 Task: Search one way flight ticket for 1 adult, 6 children, 1 infant in seat and 1 infant on lap in business from Mesa: Phoenix-mesa Gateway Airport (formerly Williams Afb) to Sheridan: Sheridan County Airport on 8-6-2023. Choice of flights is United. Number of bags: 2 checked bags. Price is upto 75000. Outbound departure time preference is 11:45.
Action: Mouse moved to (349, 144)
Screenshot: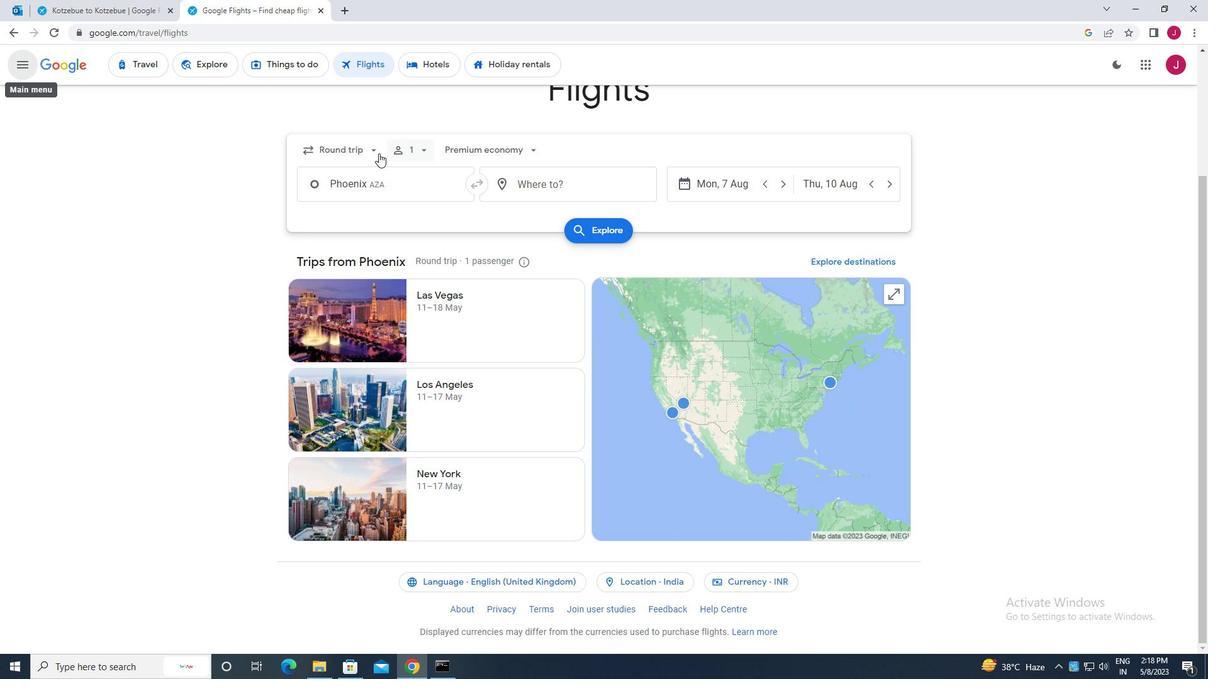 
Action: Mouse pressed left at (349, 144)
Screenshot: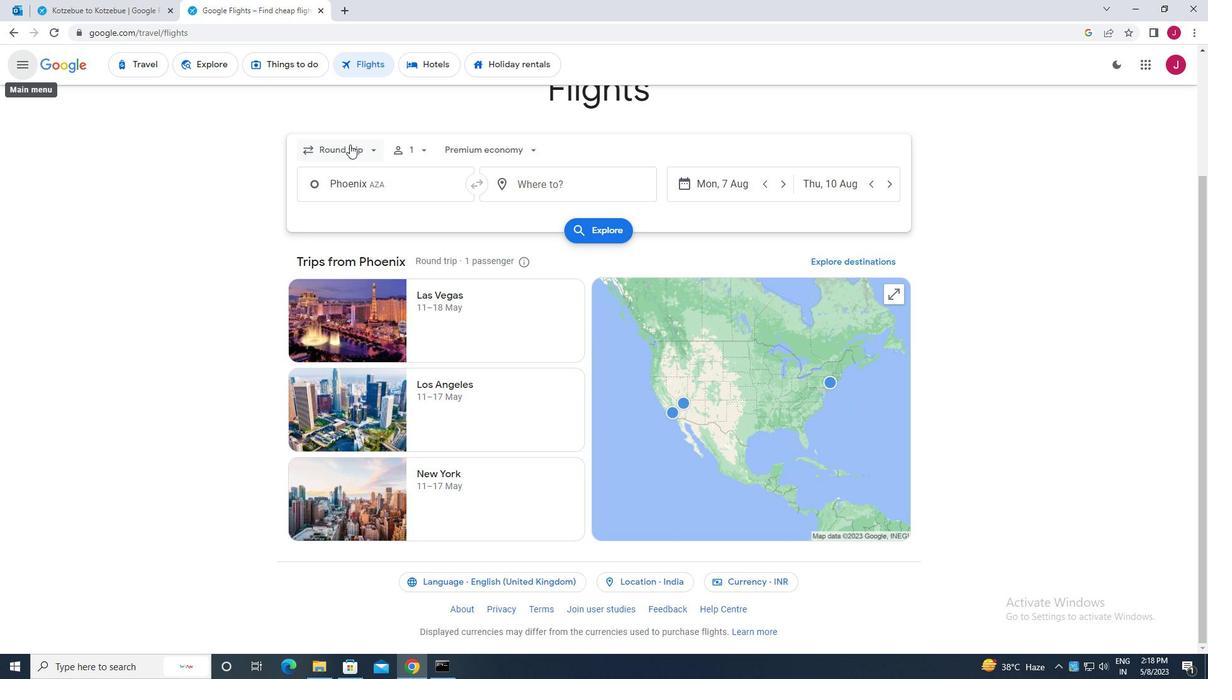 
Action: Mouse moved to (346, 206)
Screenshot: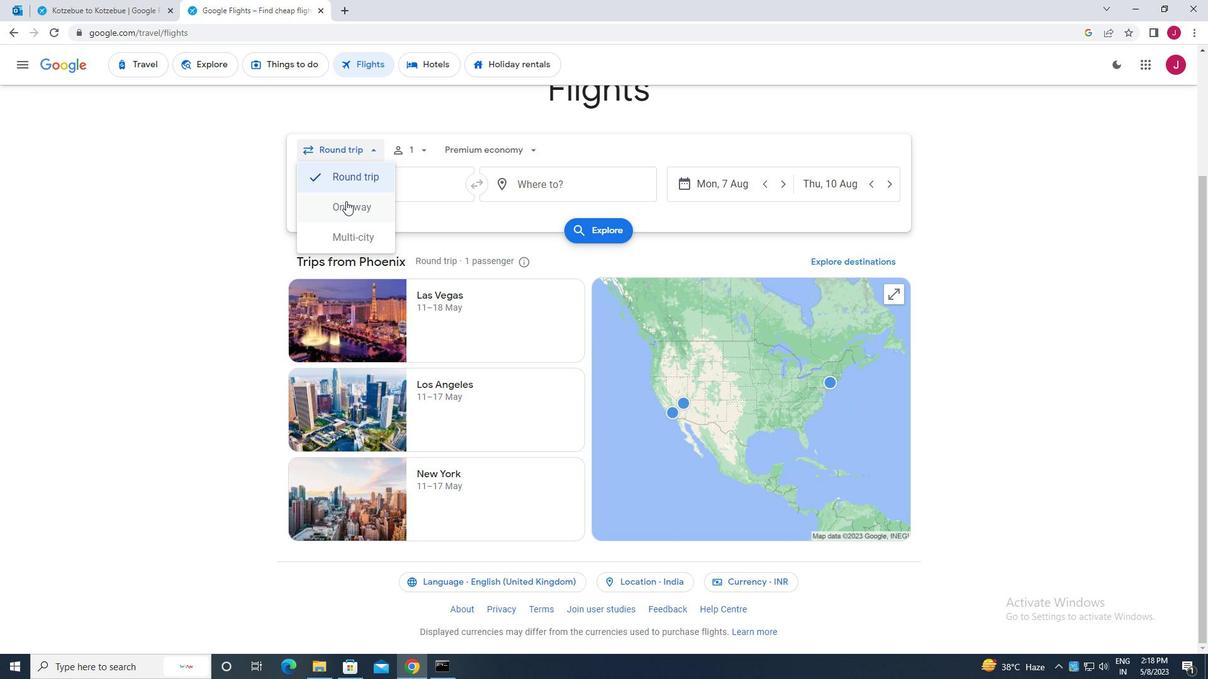 
Action: Mouse pressed left at (346, 206)
Screenshot: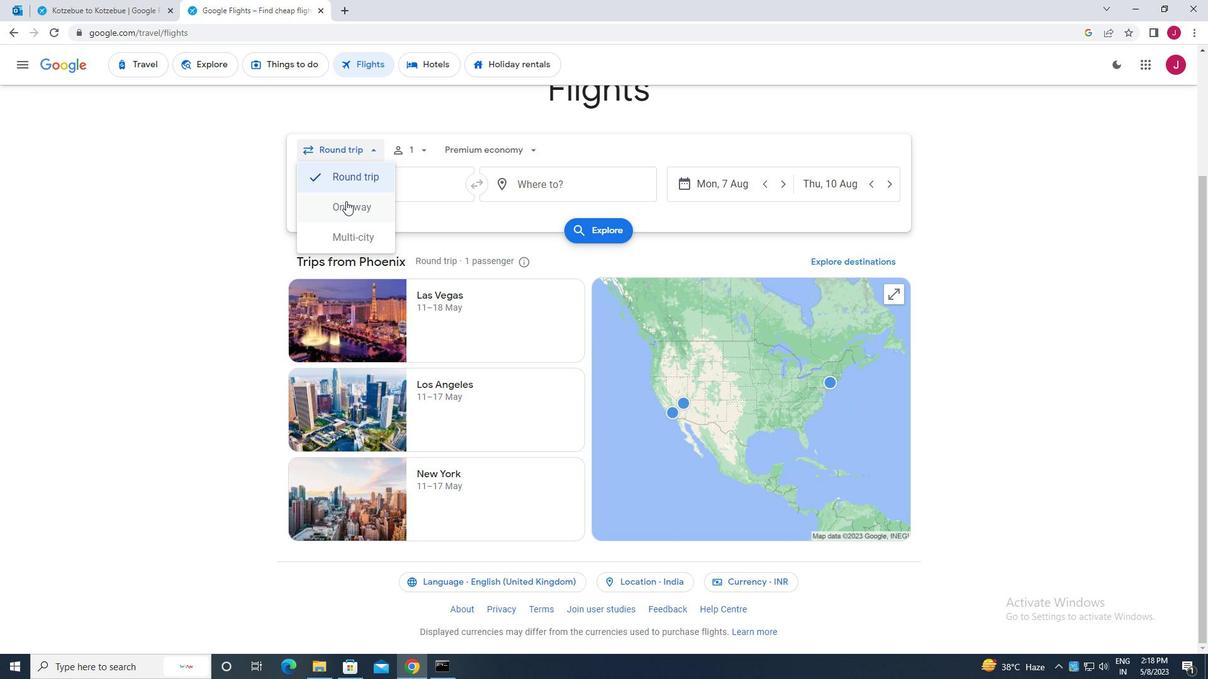 
Action: Mouse moved to (419, 151)
Screenshot: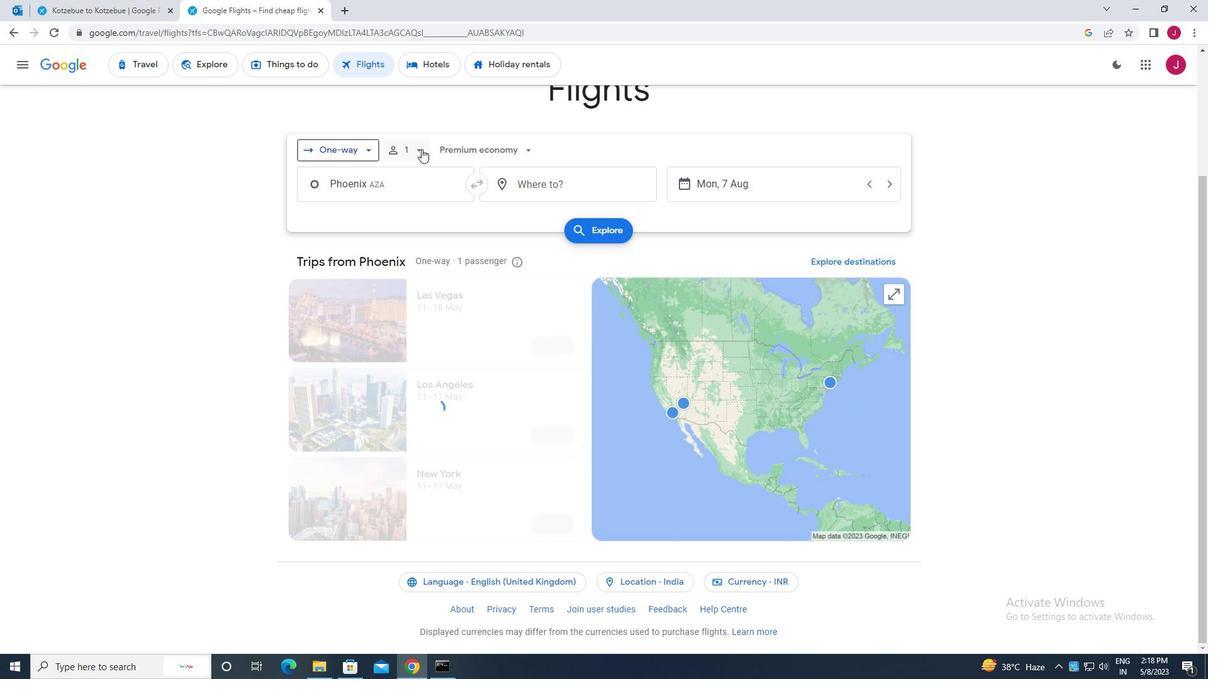 
Action: Mouse pressed left at (419, 151)
Screenshot: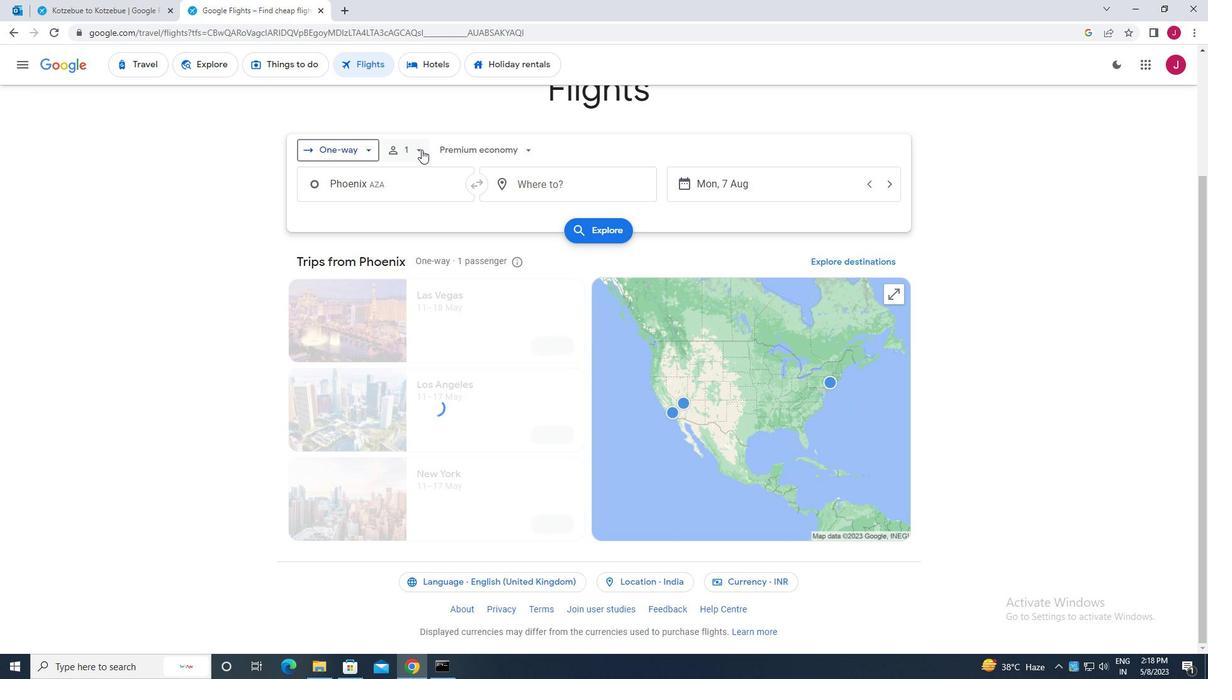 
Action: Mouse moved to (521, 211)
Screenshot: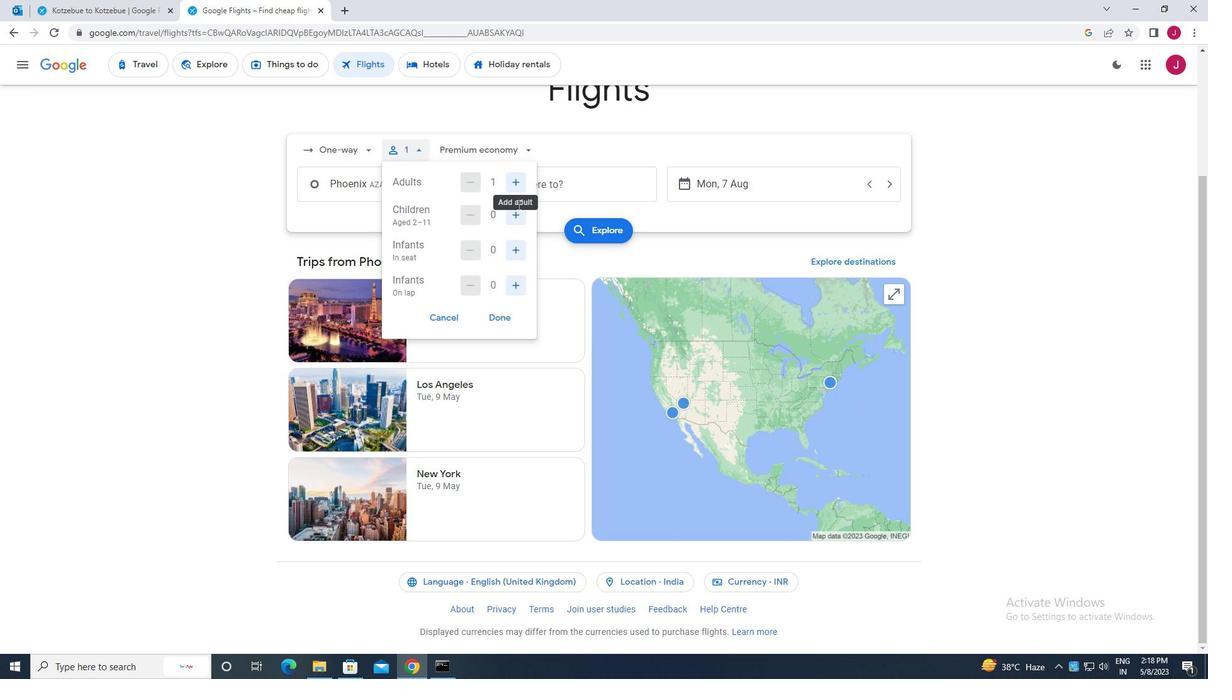 
Action: Mouse pressed left at (521, 211)
Screenshot: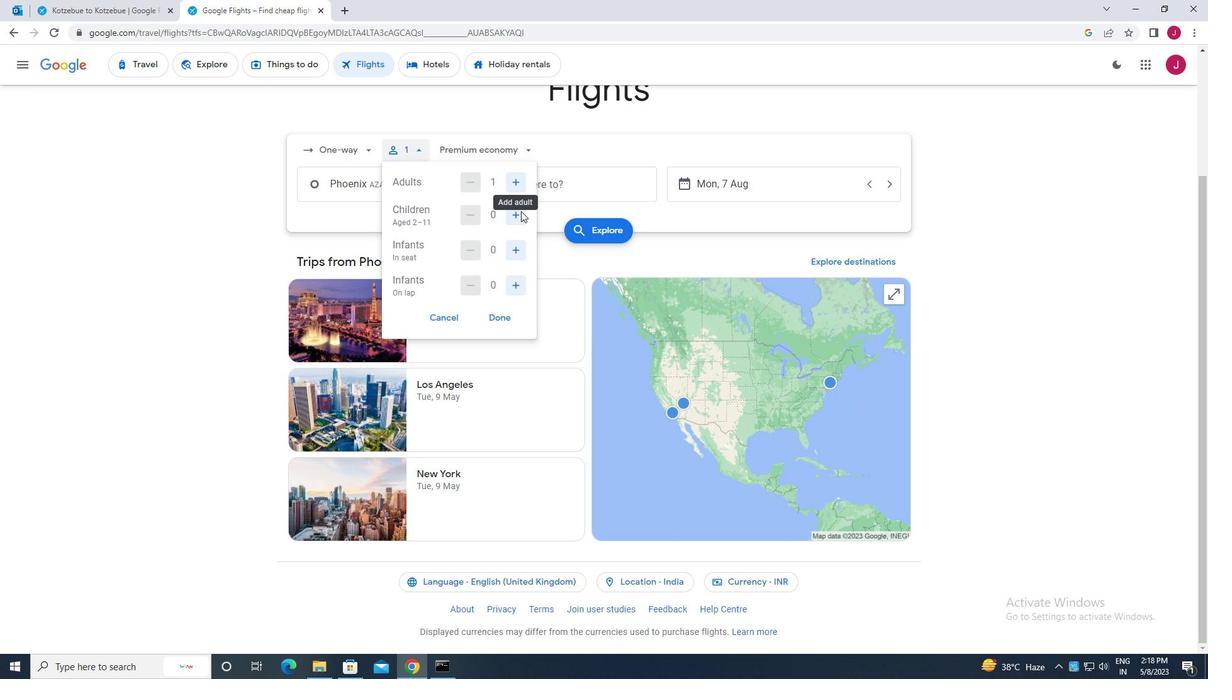 
Action: Mouse pressed left at (521, 211)
Screenshot: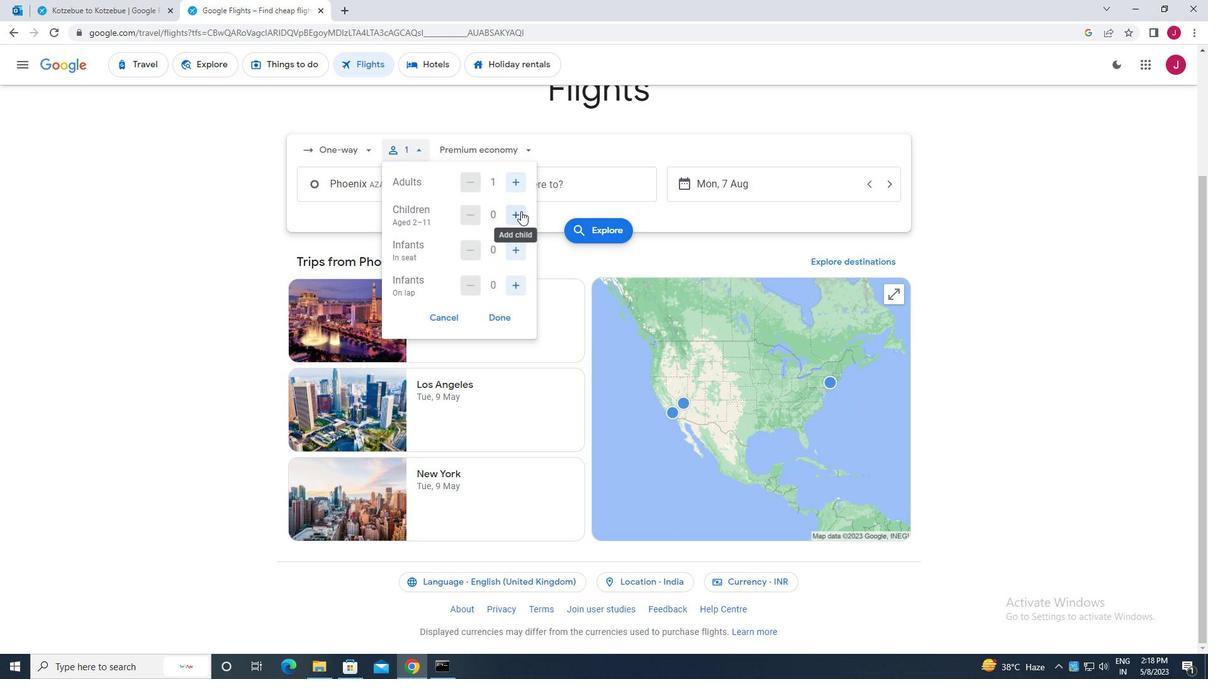 
Action: Mouse pressed left at (521, 211)
Screenshot: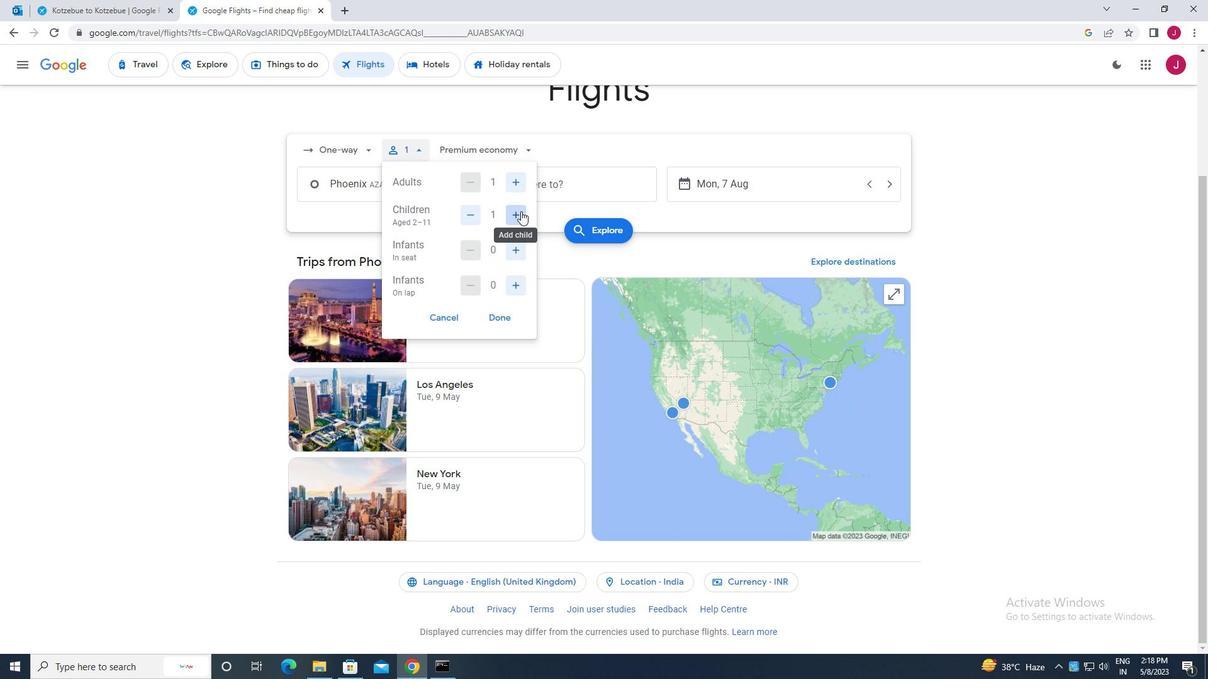 
Action: Mouse pressed left at (521, 211)
Screenshot: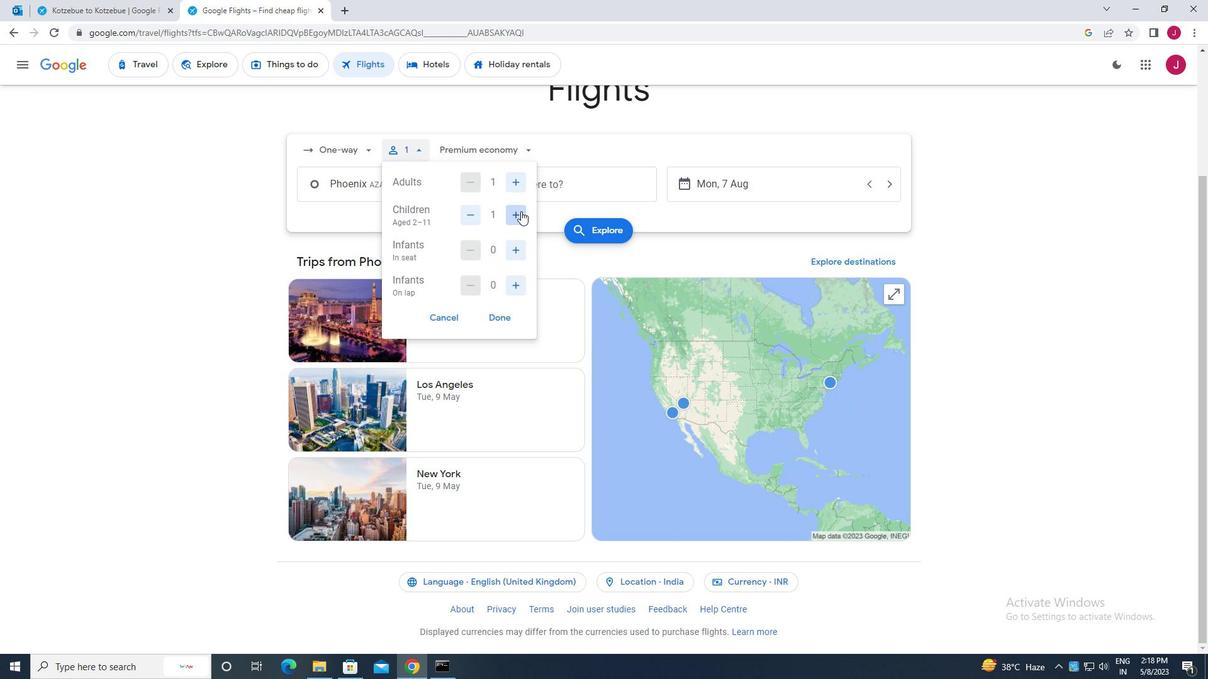 
Action: Mouse pressed left at (521, 211)
Screenshot: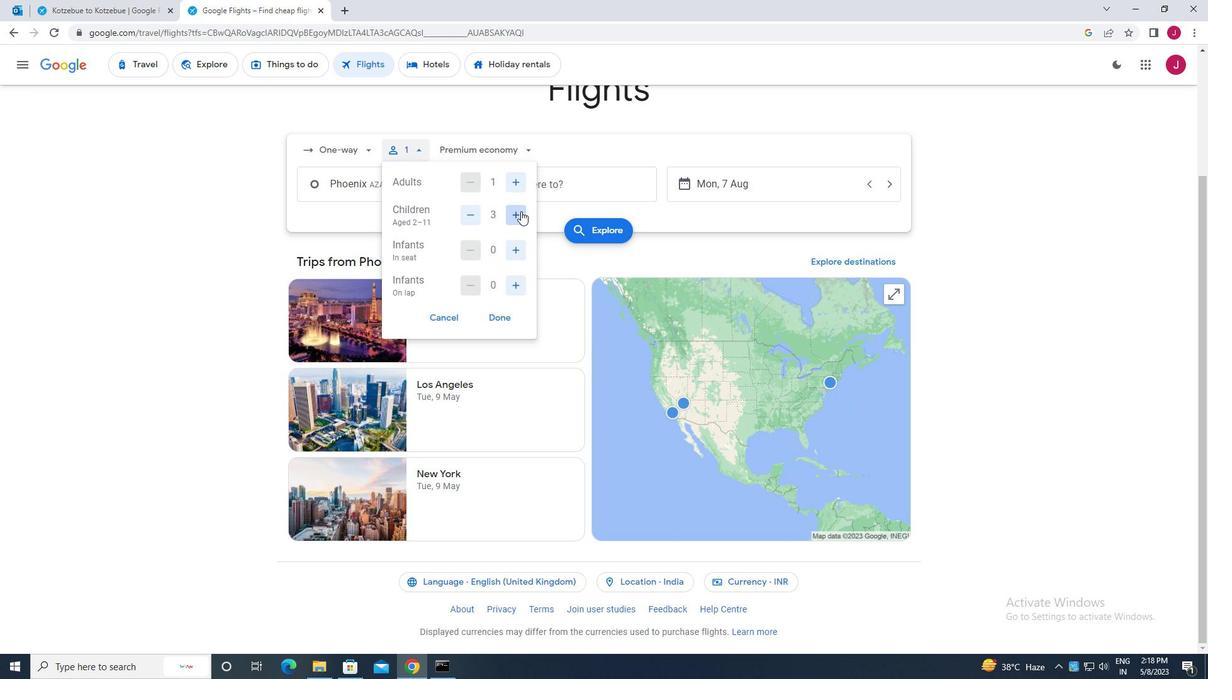 
Action: Mouse pressed left at (521, 211)
Screenshot: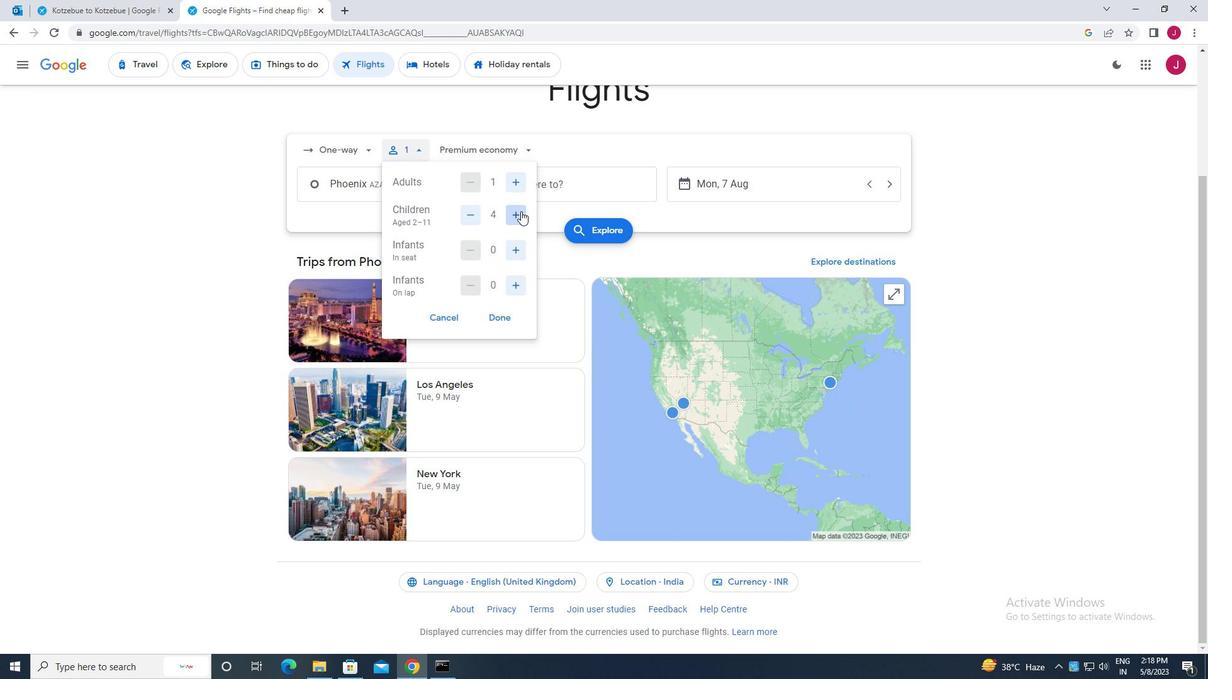 
Action: Mouse moved to (518, 217)
Screenshot: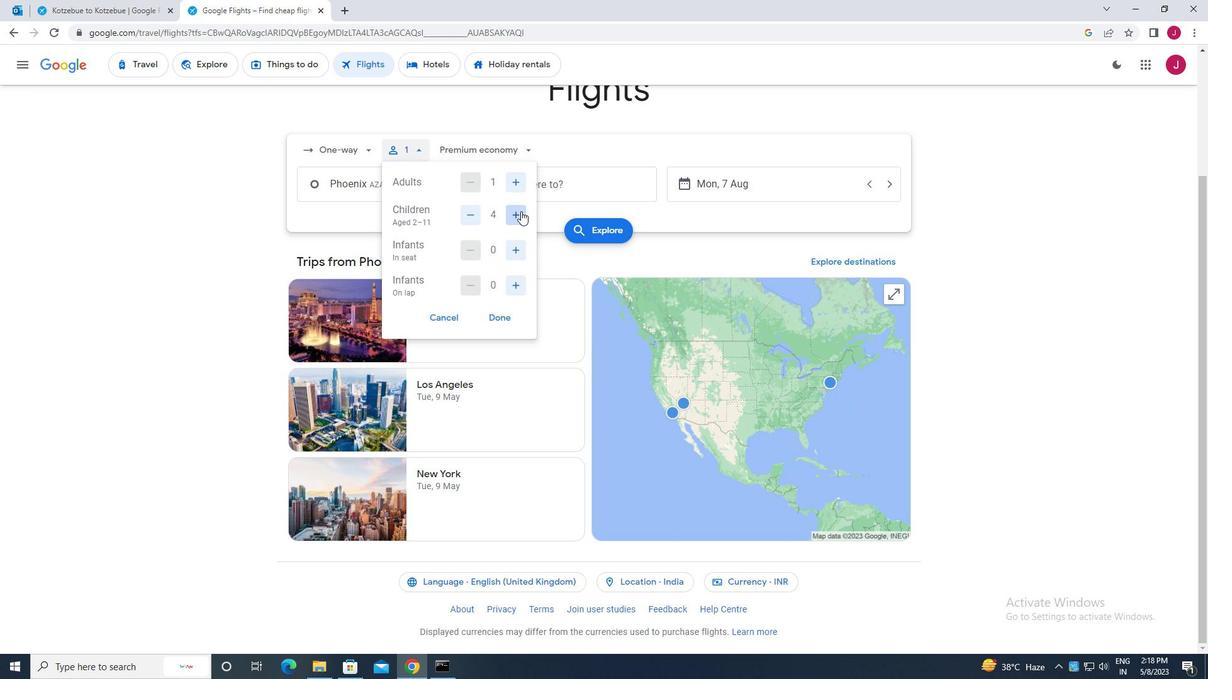 
Action: Mouse pressed left at (518, 217)
Screenshot: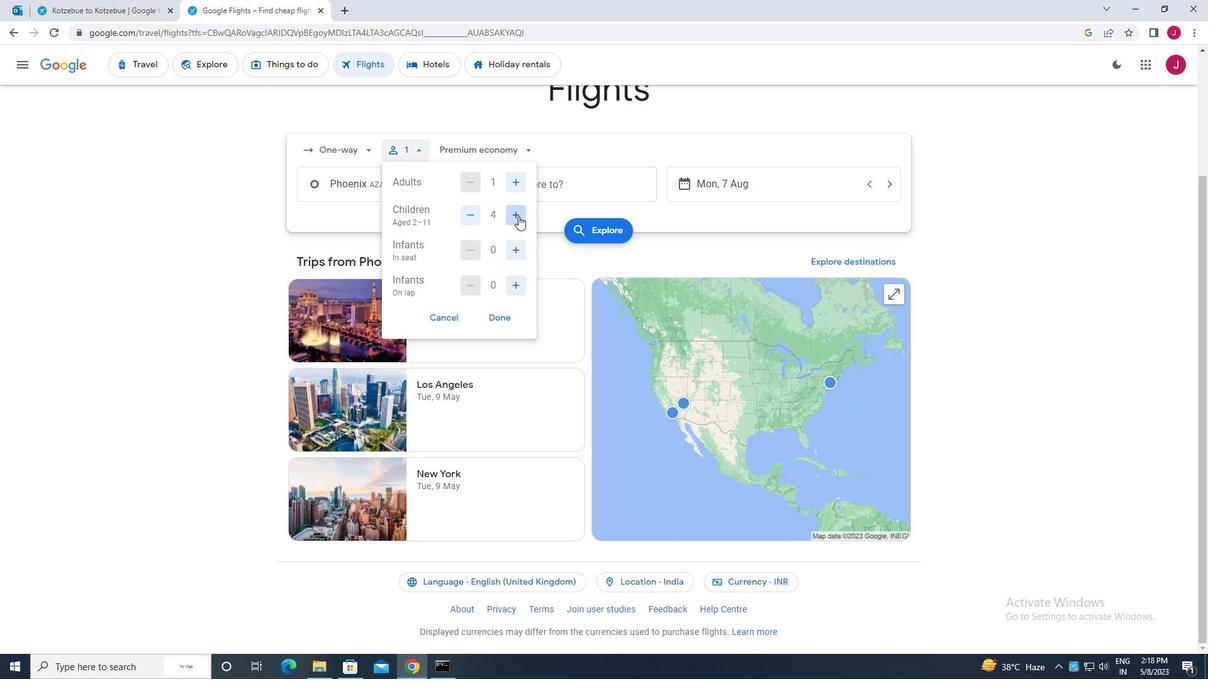 
Action: Mouse moved to (474, 215)
Screenshot: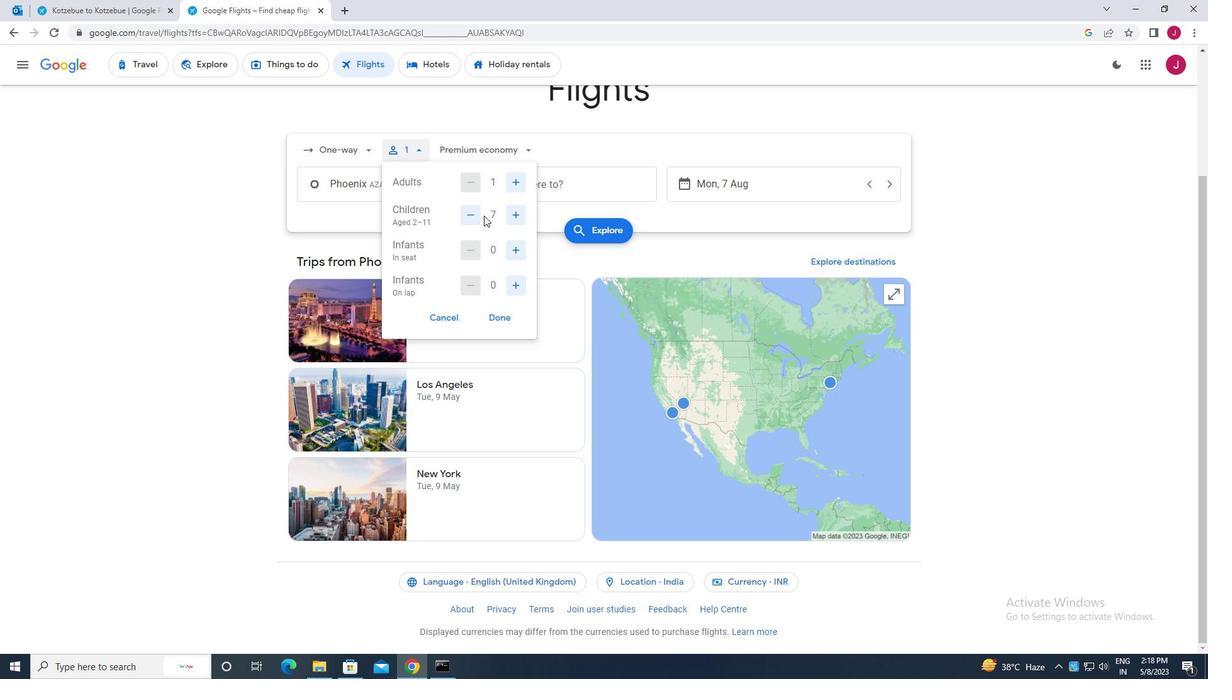 
Action: Mouse pressed left at (474, 215)
Screenshot: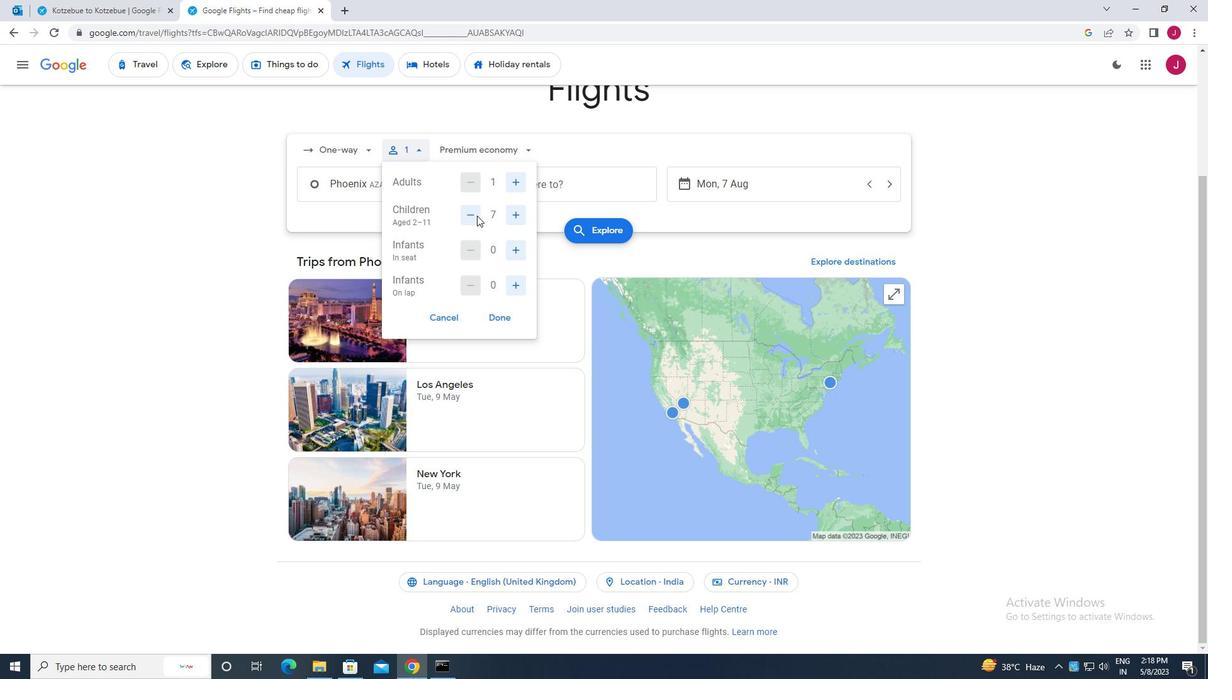 
Action: Mouse moved to (516, 251)
Screenshot: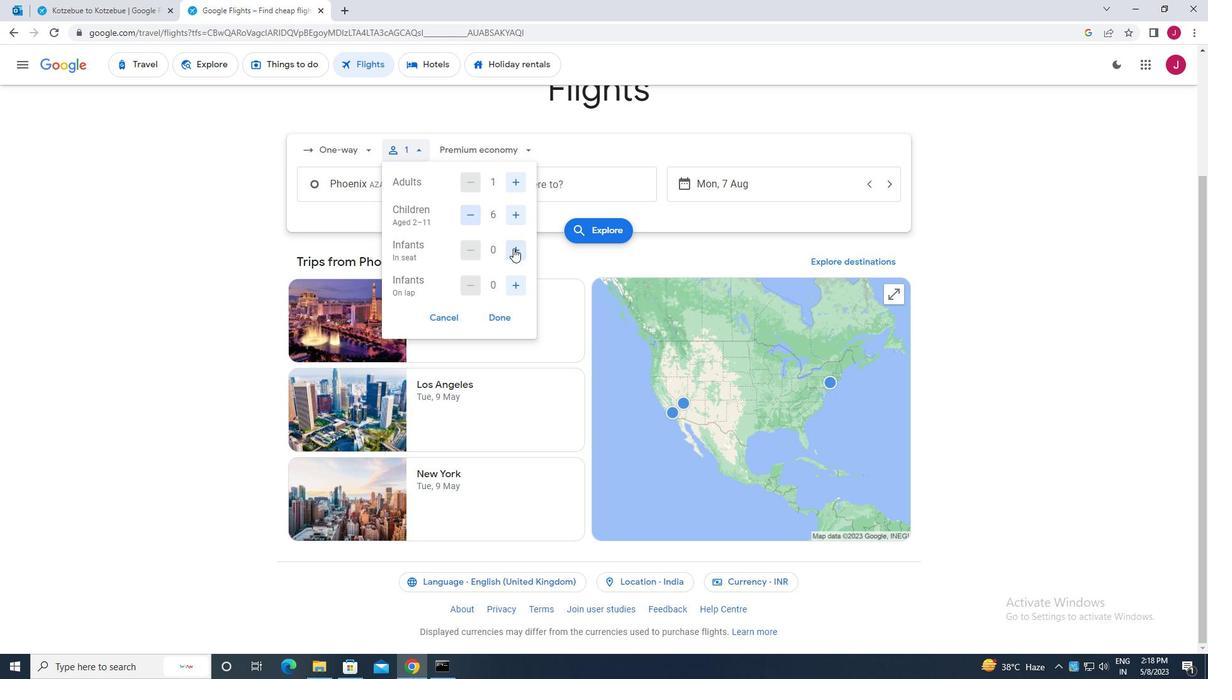 
Action: Mouse pressed left at (516, 251)
Screenshot: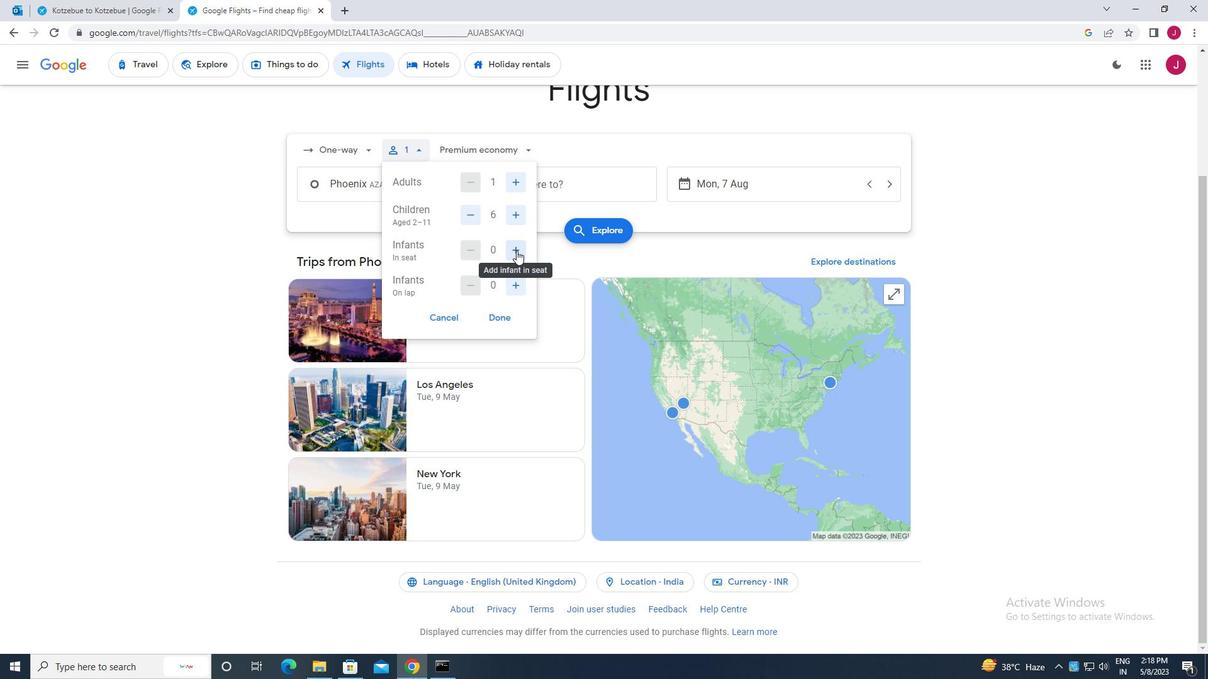 
Action: Mouse moved to (514, 285)
Screenshot: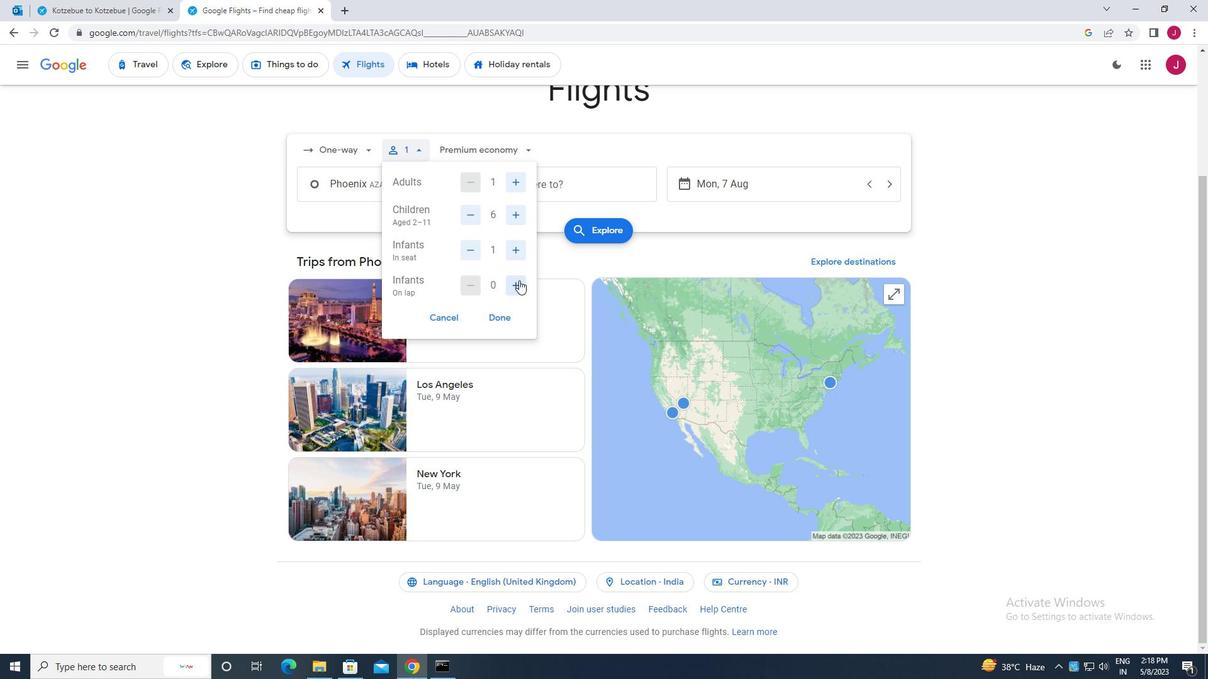 
Action: Mouse pressed left at (514, 285)
Screenshot: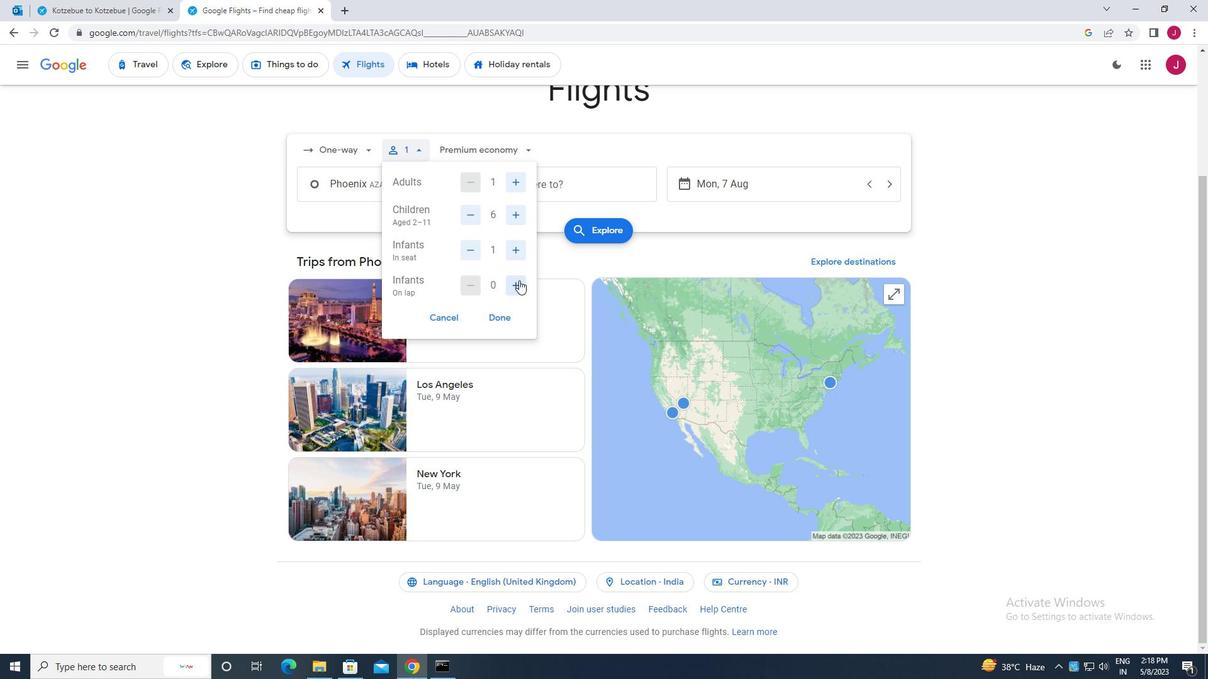 
Action: Mouse moved to (497, 316)
Screenshot: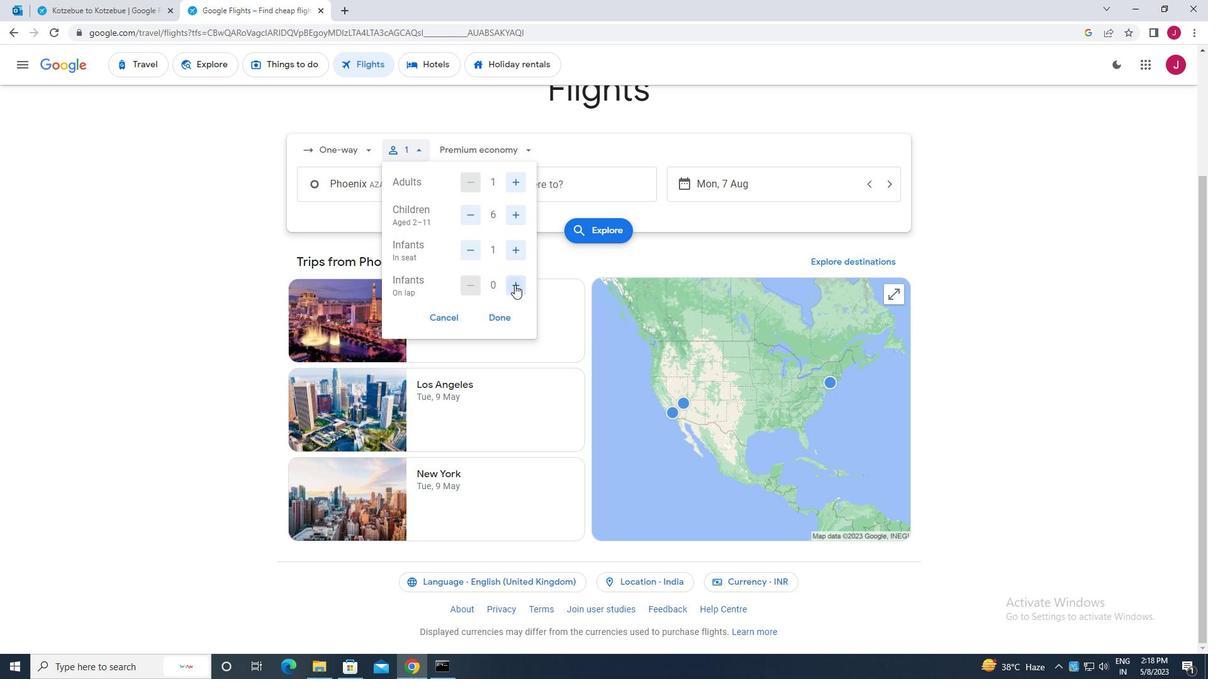 
Action: Mouse pressed left at (497, 316)
Screenshot: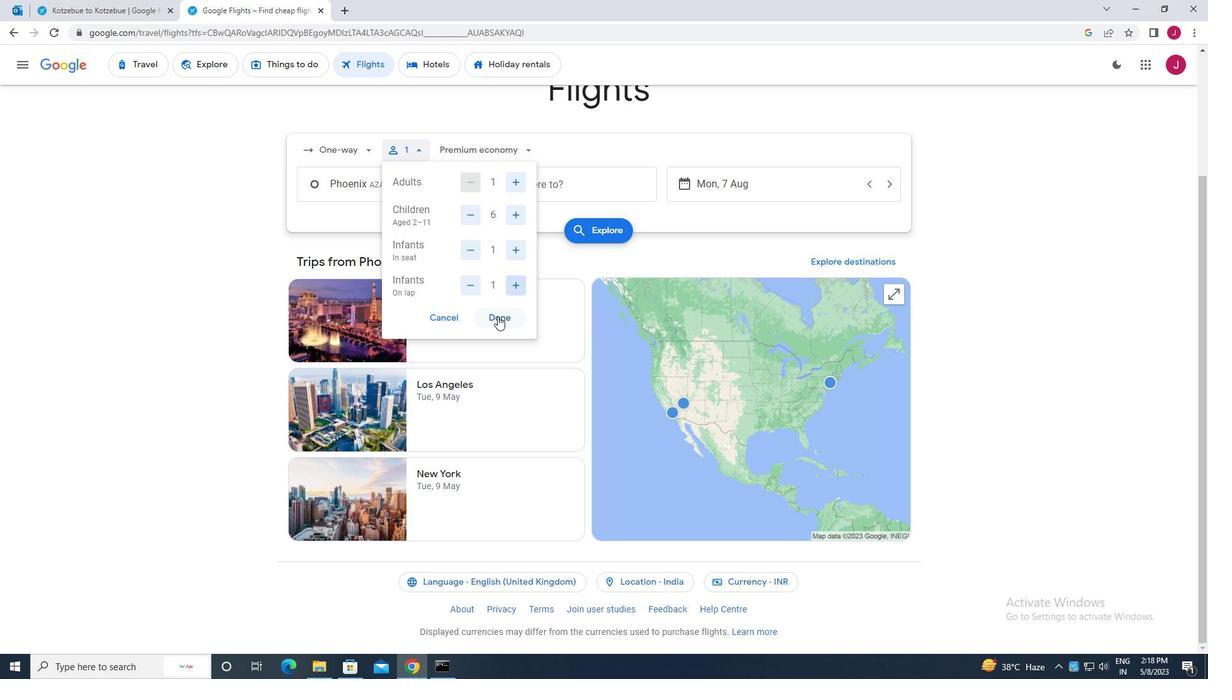 
Action: Mouse moved to (494, 144)
Screenshot: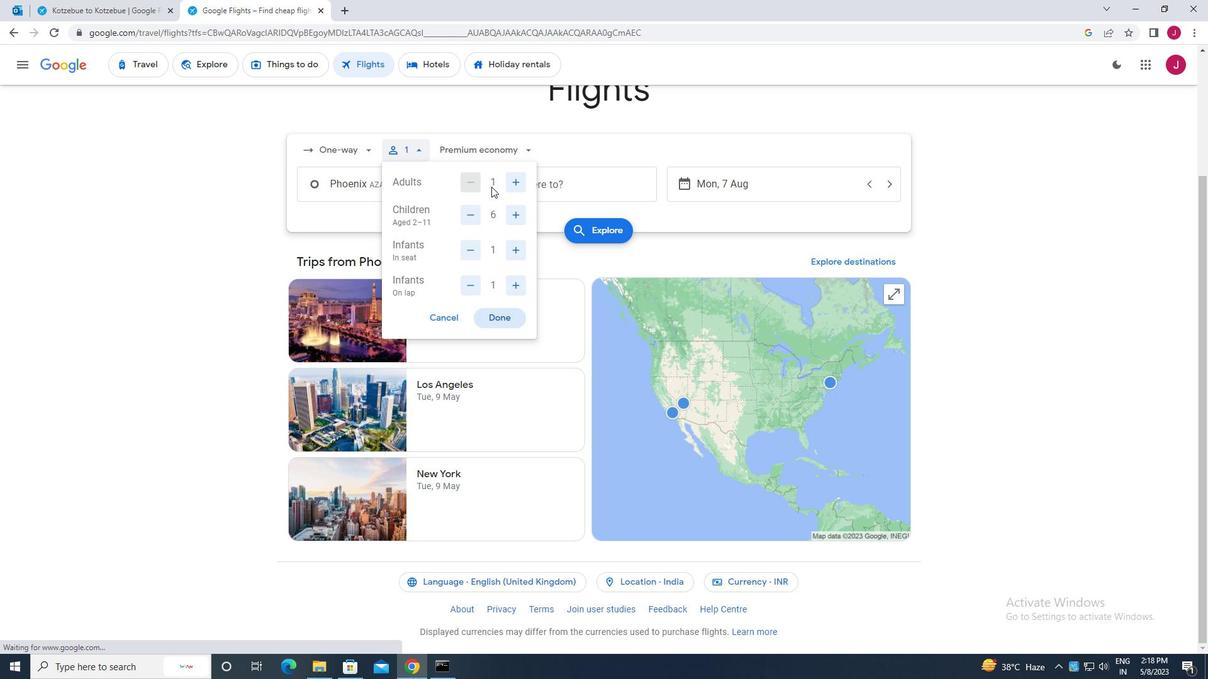 
Action: Mouse pressed left at (494, 144)
Screenshot: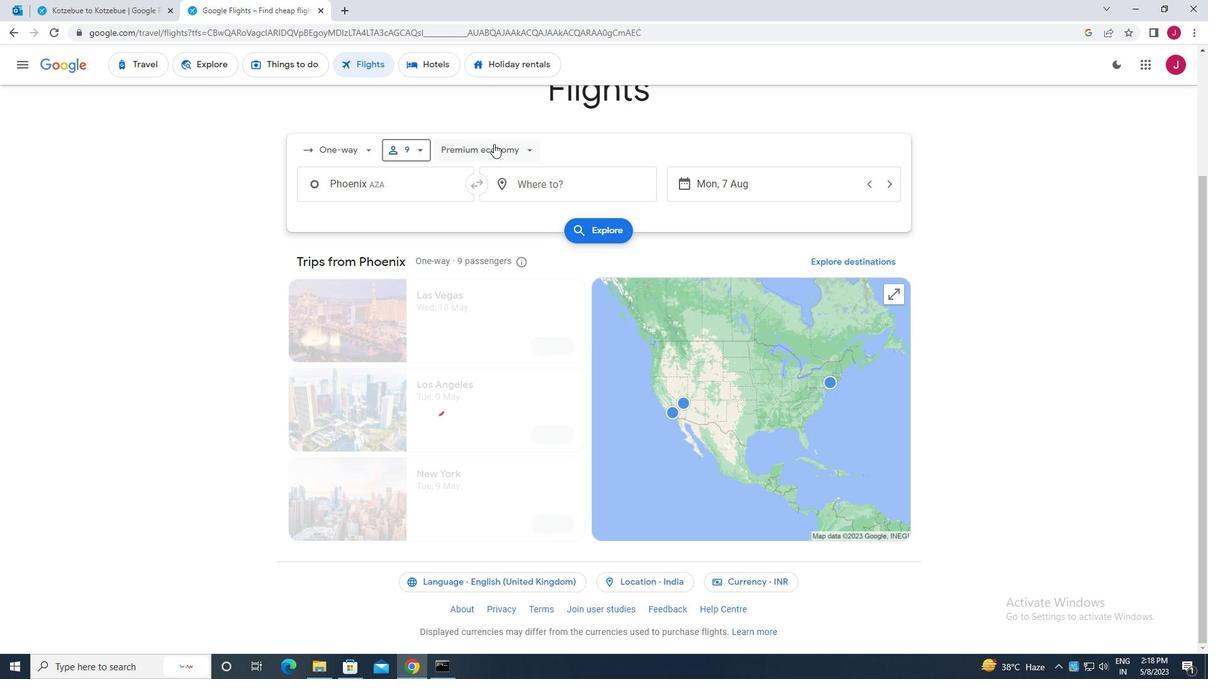 
Action: Mouse moved to (486, 238)
Screenshot: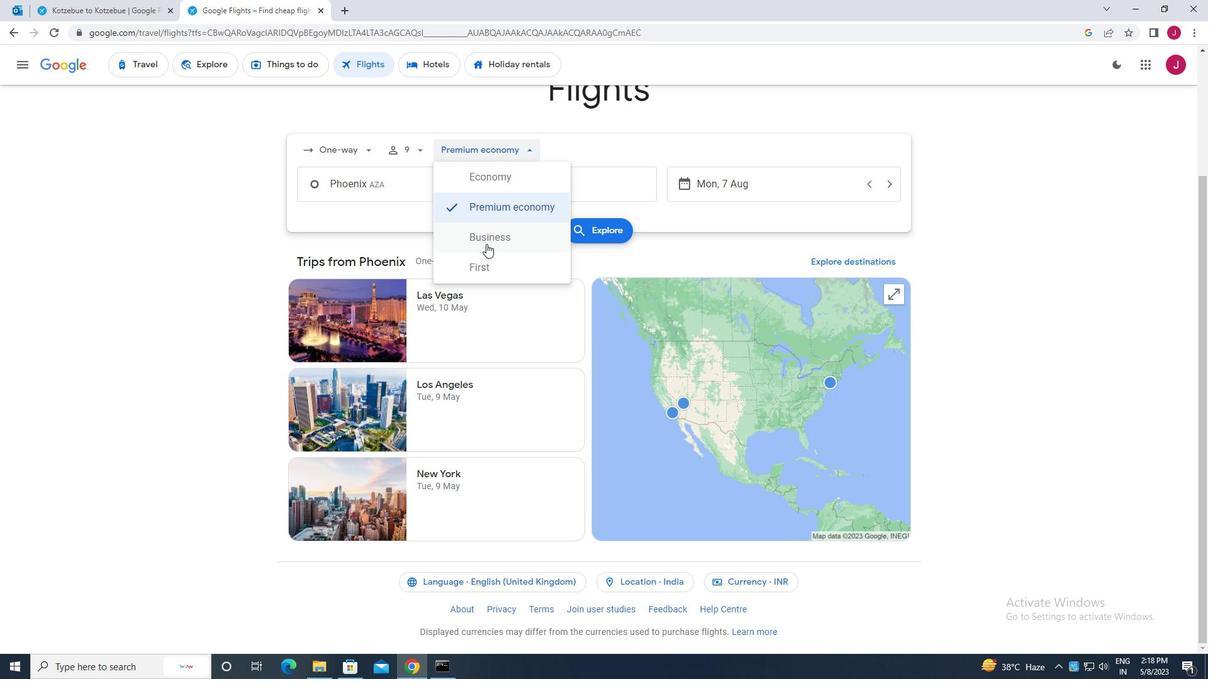 
Action: Mouse pressed left at (486, 238)
Screenshot: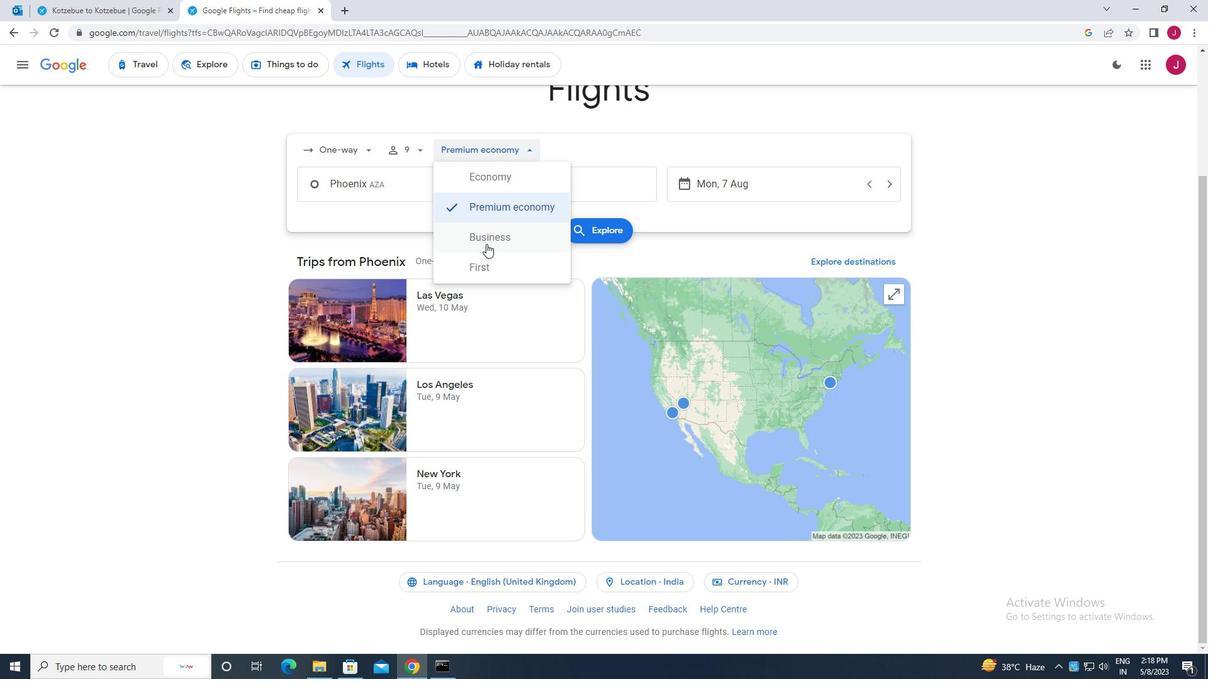 
Action: Mouse moved to (416, 187)
Screenshot: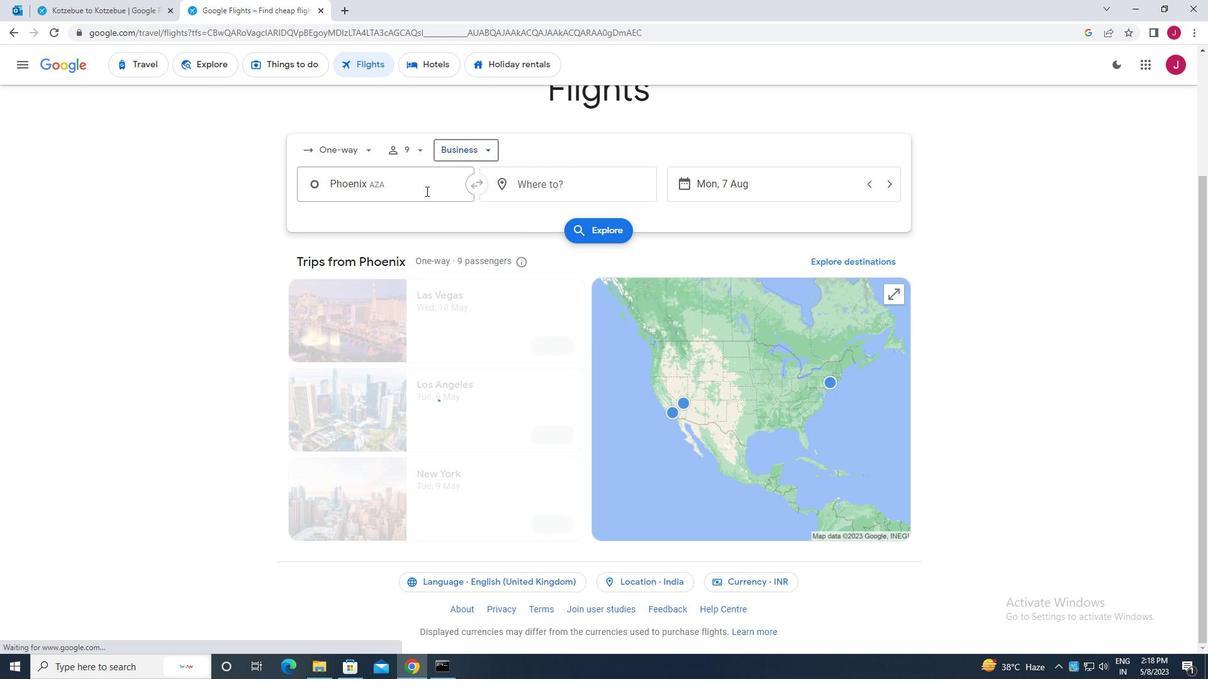 
Action: Mouse pressed left at (416, 187)
Screenshot: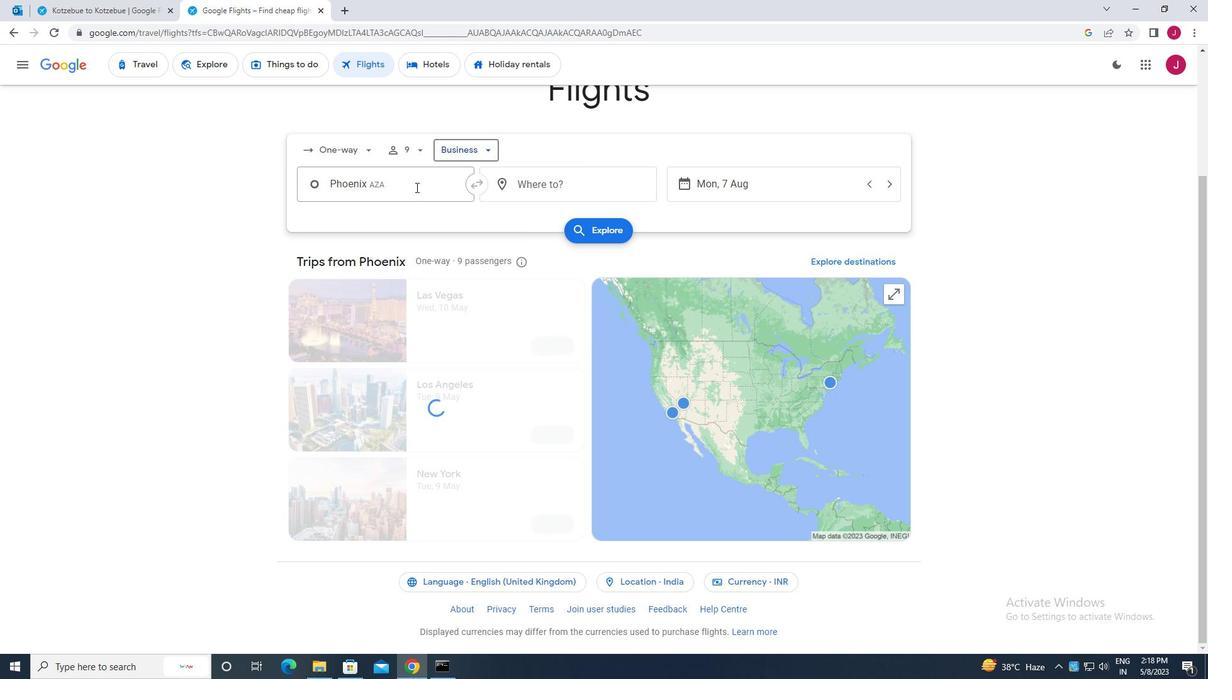 
Action: Mouse moved to (416, 187)
Screenshot: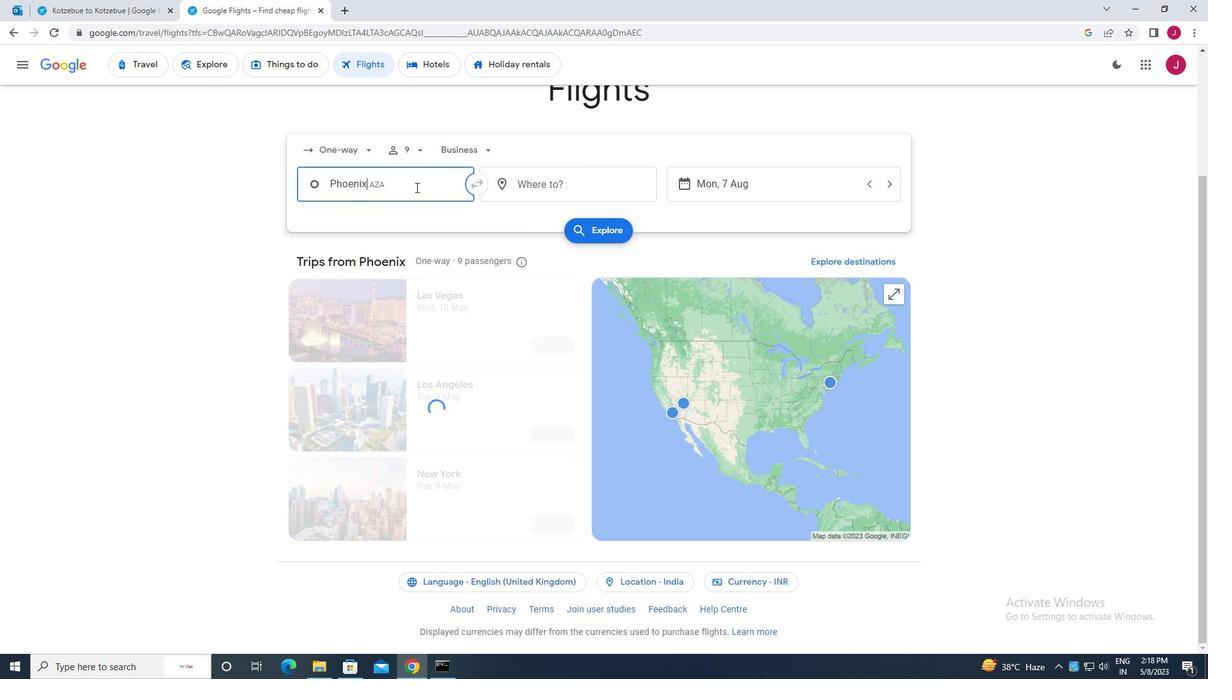 
Action: Key pressed mesa
Screenshot: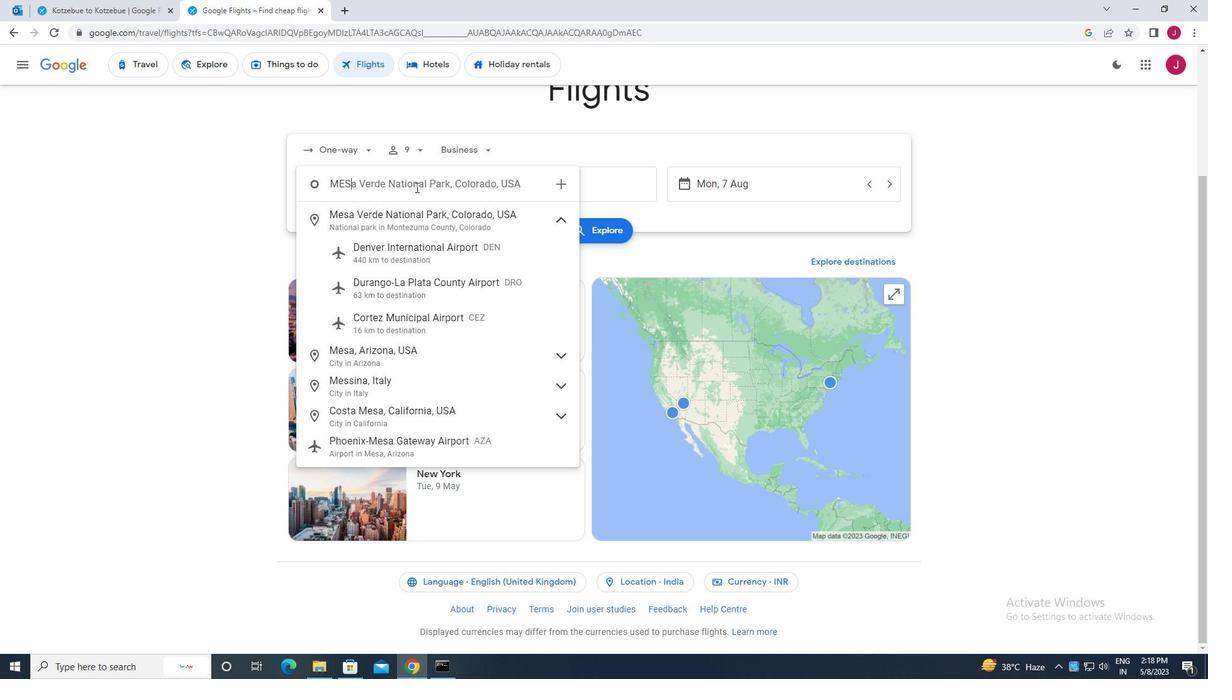 
Action: Mouse moved to (388, 412)
Screenshot: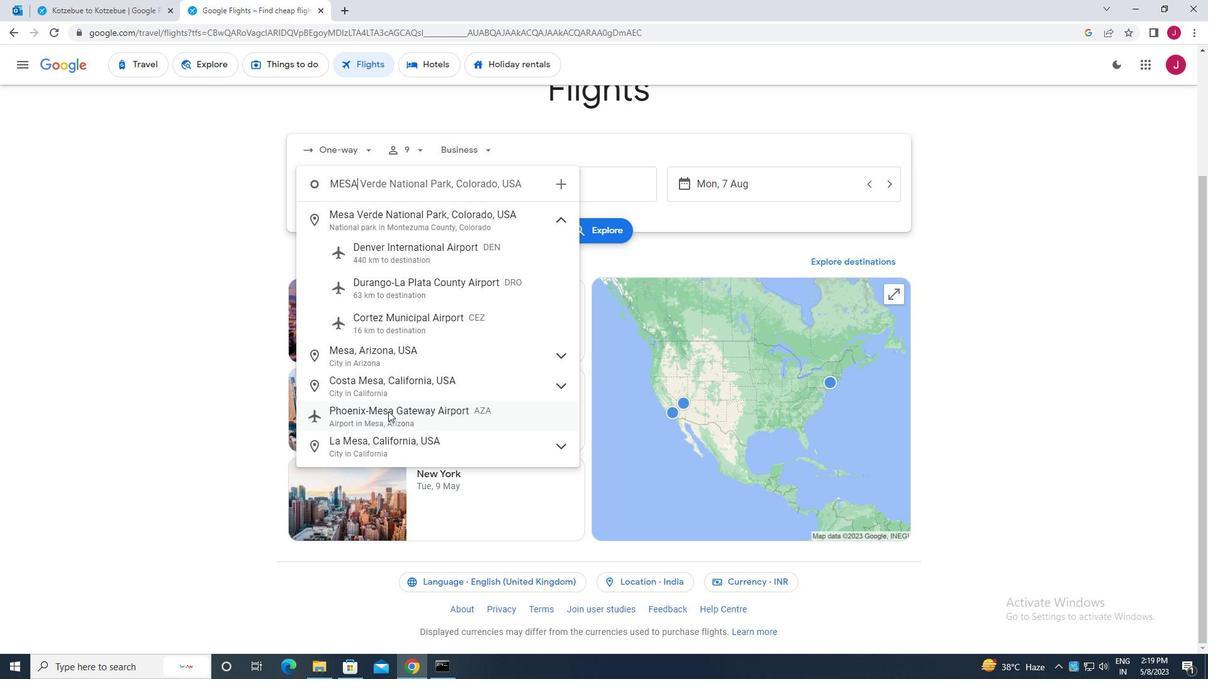 
Action: Mouse pressed left at (388, 412)
Screenshot: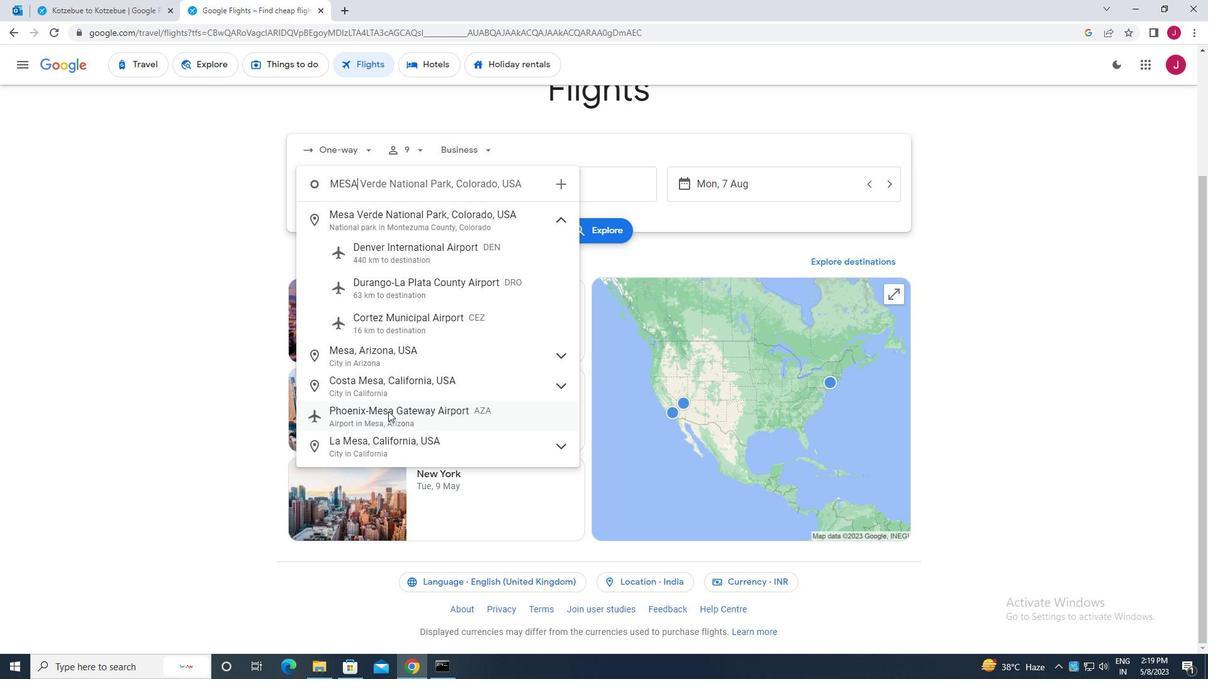 
Action: Mouse moved to (562, 181)
Screenshot: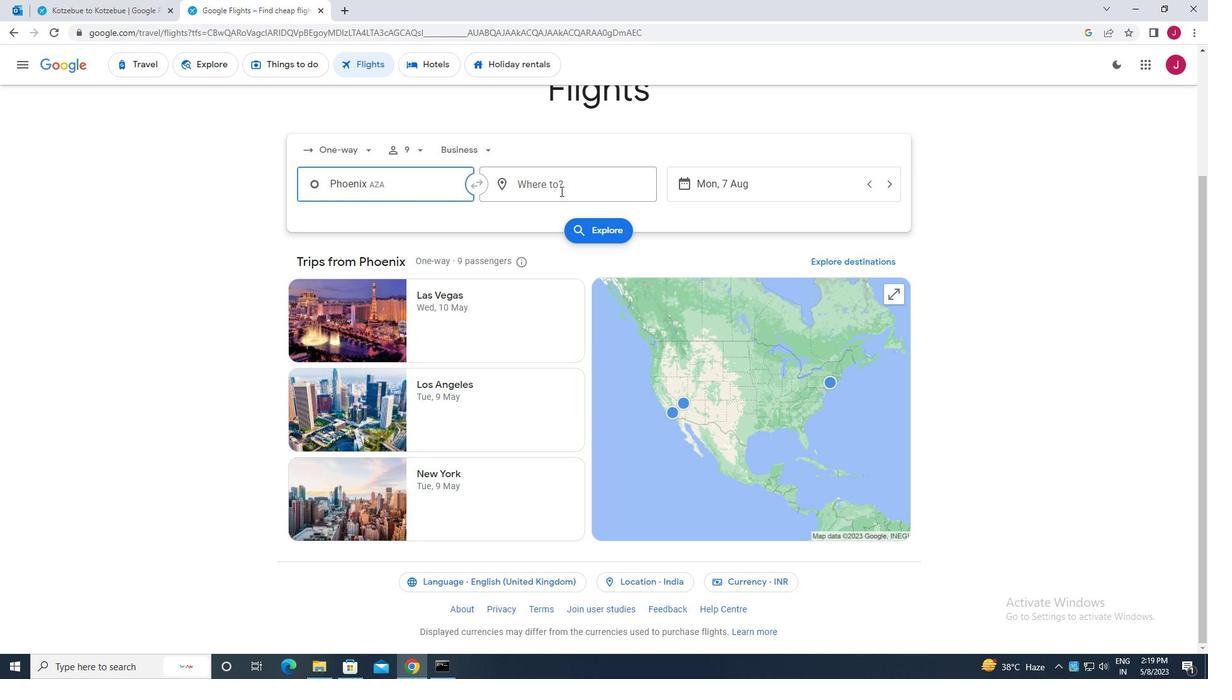 
Action: Mouse pressed left at (562, 181)
Screenshot: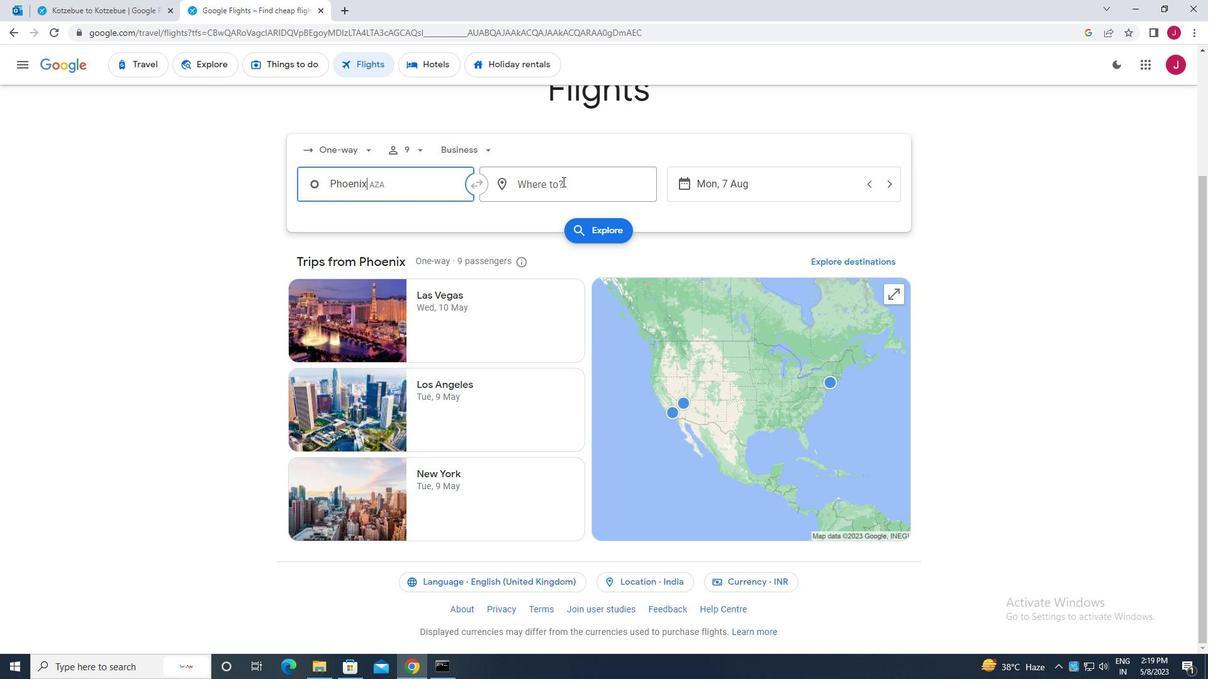 
Action: Mouse moved to (562, 181)
Screenshot: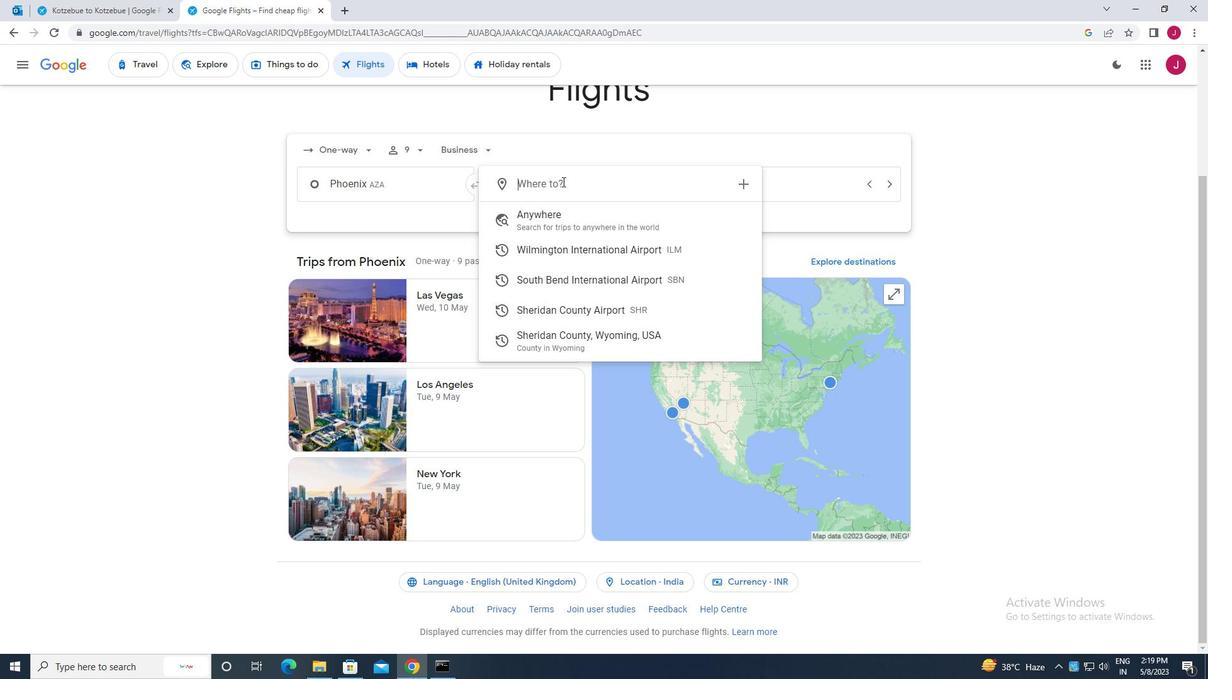 
Action: Key pressed sherid
Screenshot: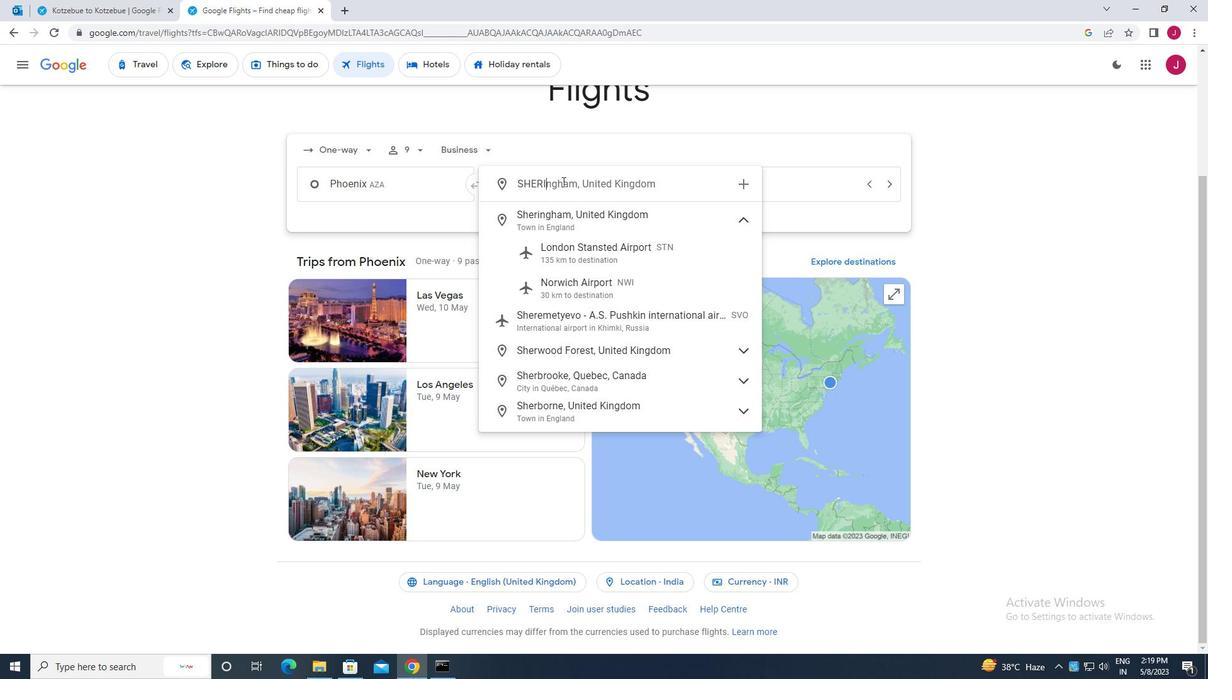 
Action: Mouse moved to (617, 253)
Screenshot: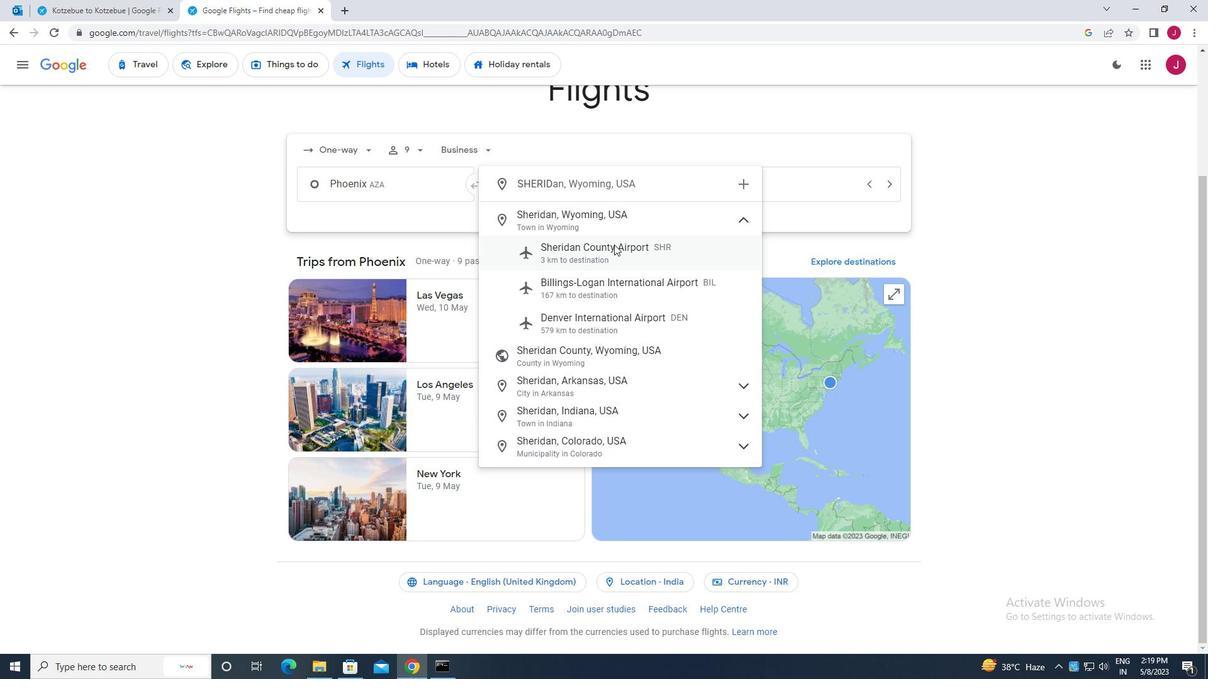 
Action: Mouse pressed left at (617, 253)
Screenshot: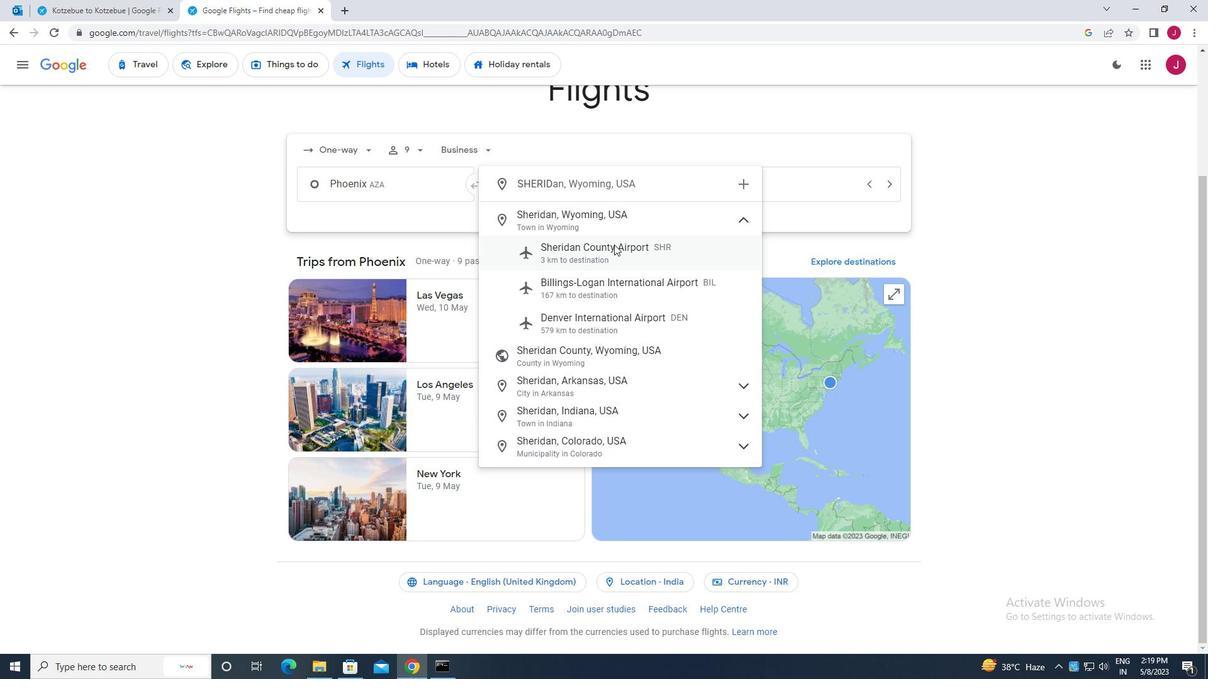 
Action: Mouse moved to (723, 191)
Screenshot: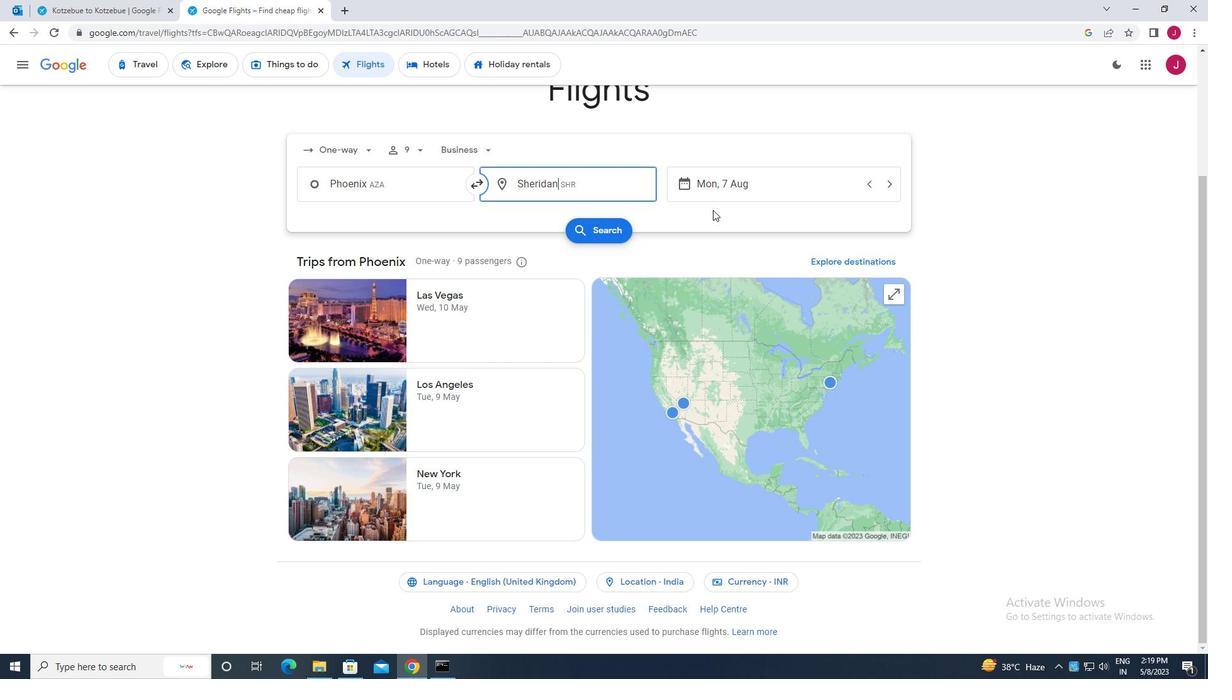 
Action: Mouse pressed left at (723, 191)
Screenshot: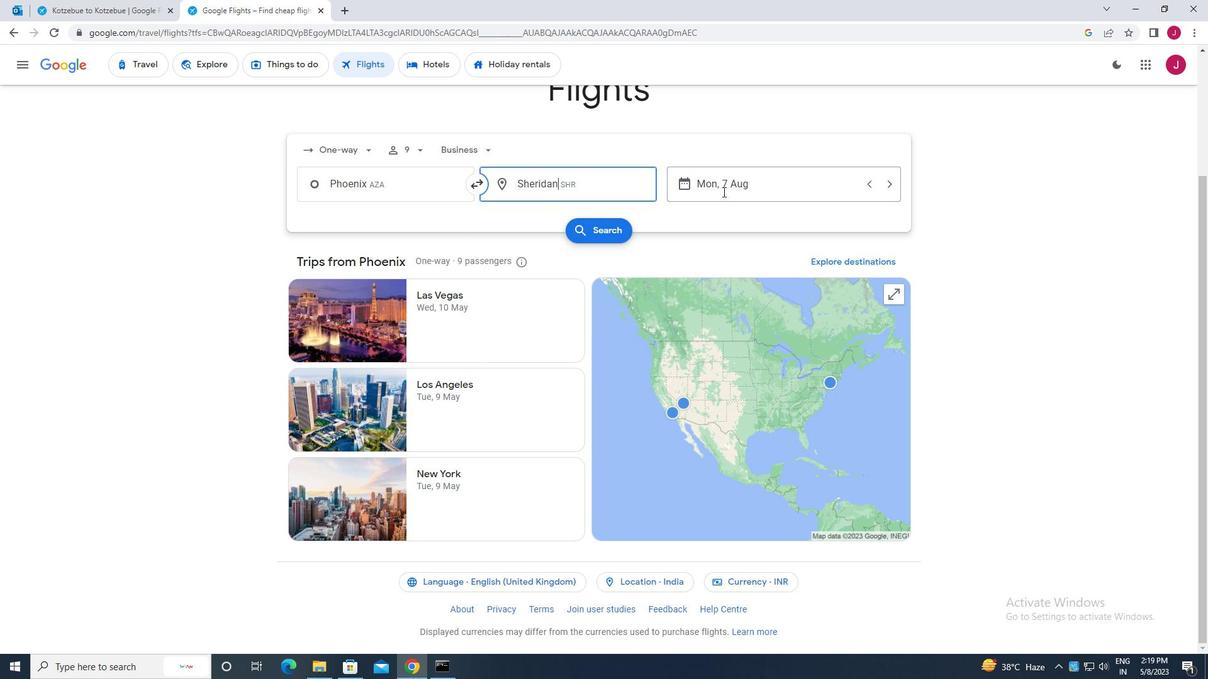 
Action: Mouse moved to (464, 320)
Screenshot: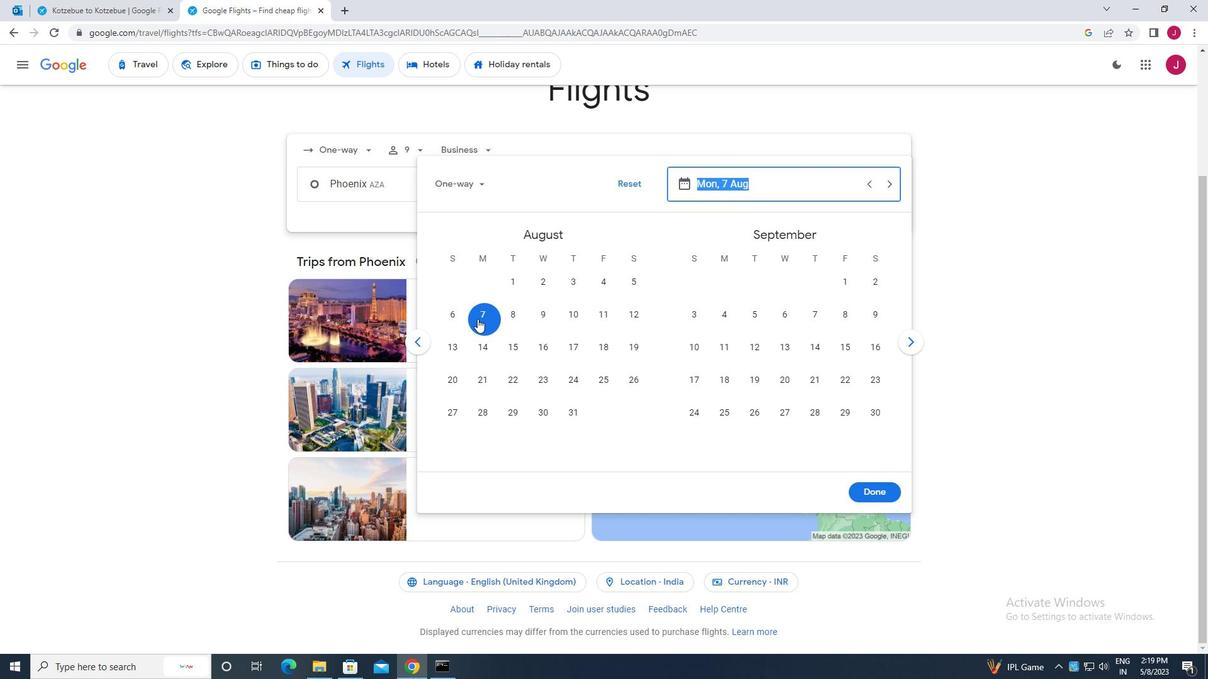 
Action: Mouse pressed left at (464, 320)
Screenshot: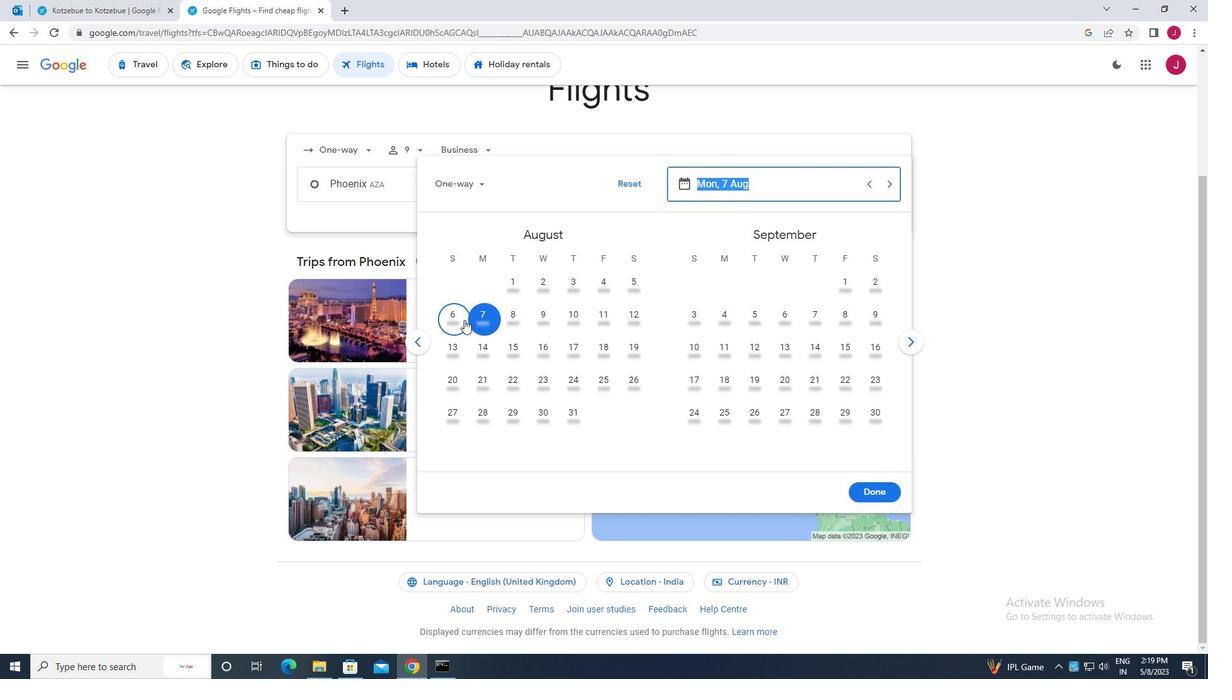 
Action: Mouse moved to (886, 494)
Screenshot: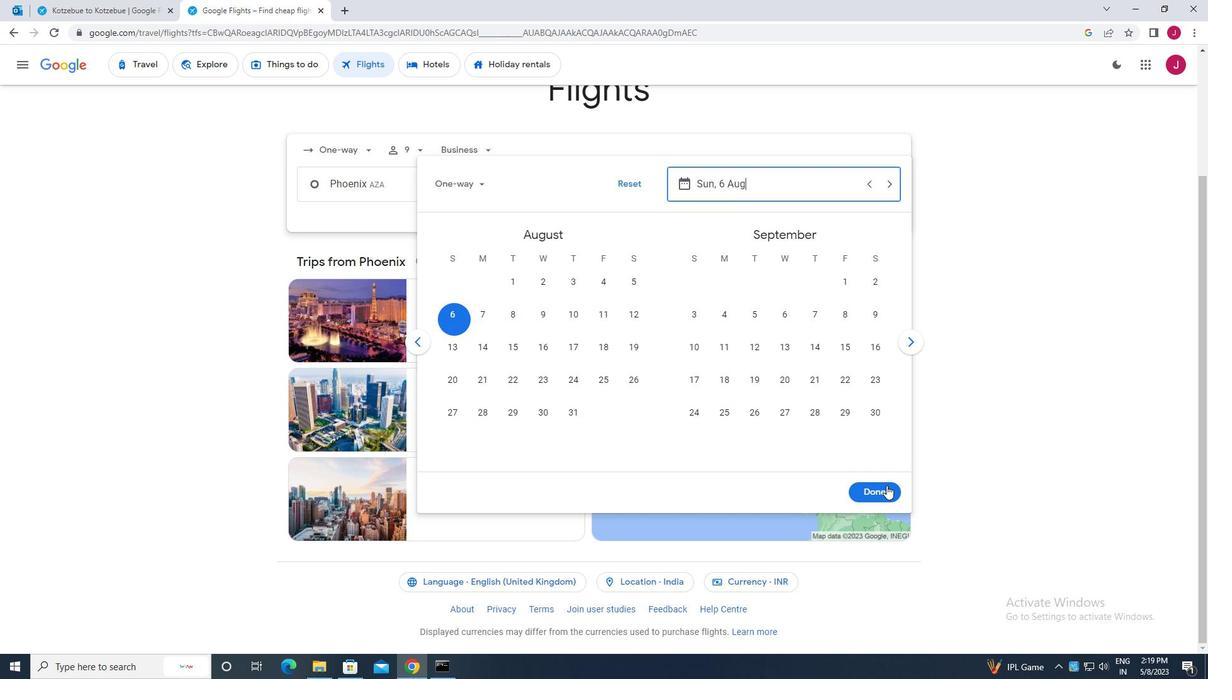 
Action: Mouse pressed left at (886, 494)
Screenshot: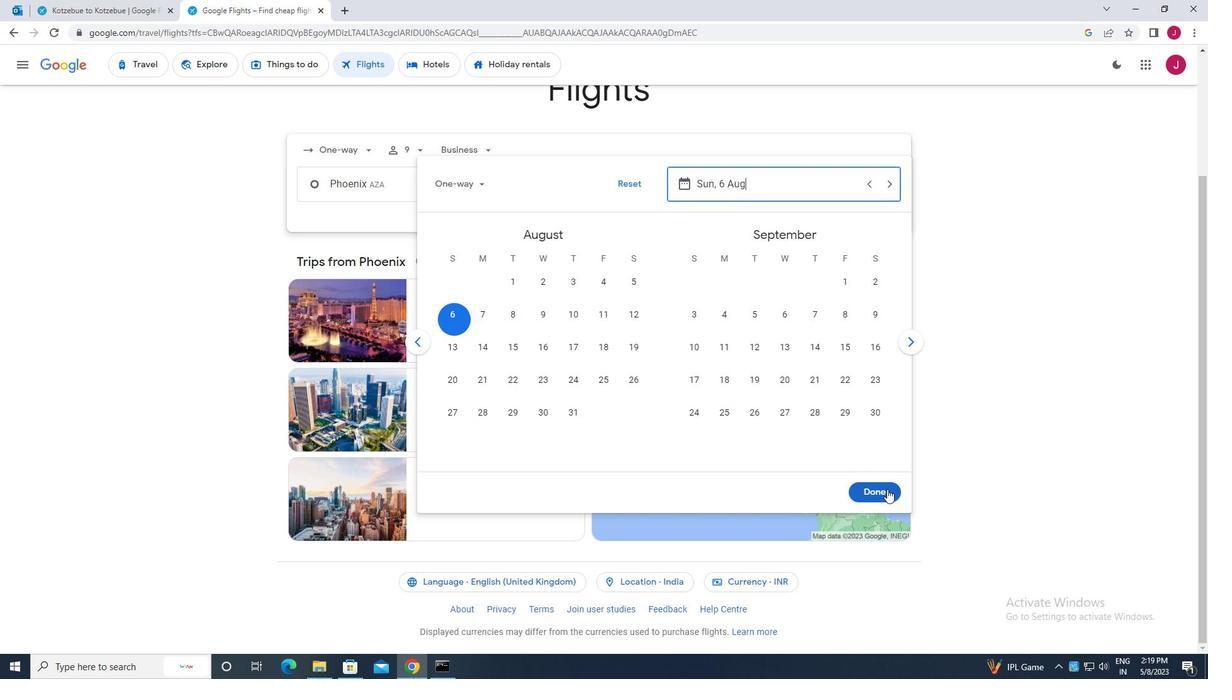 
Action: Mouse moved to (617, 226)
Screenshot: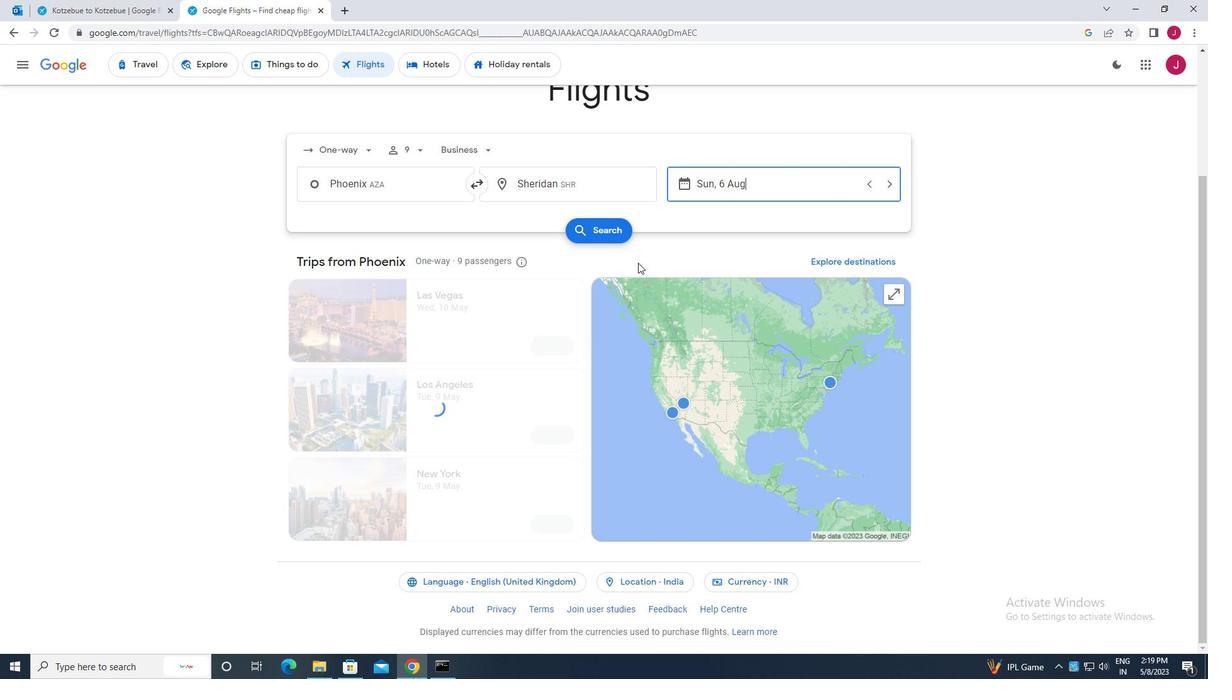 
Action: Mouse pressed left at (617, 226)
Screenshot: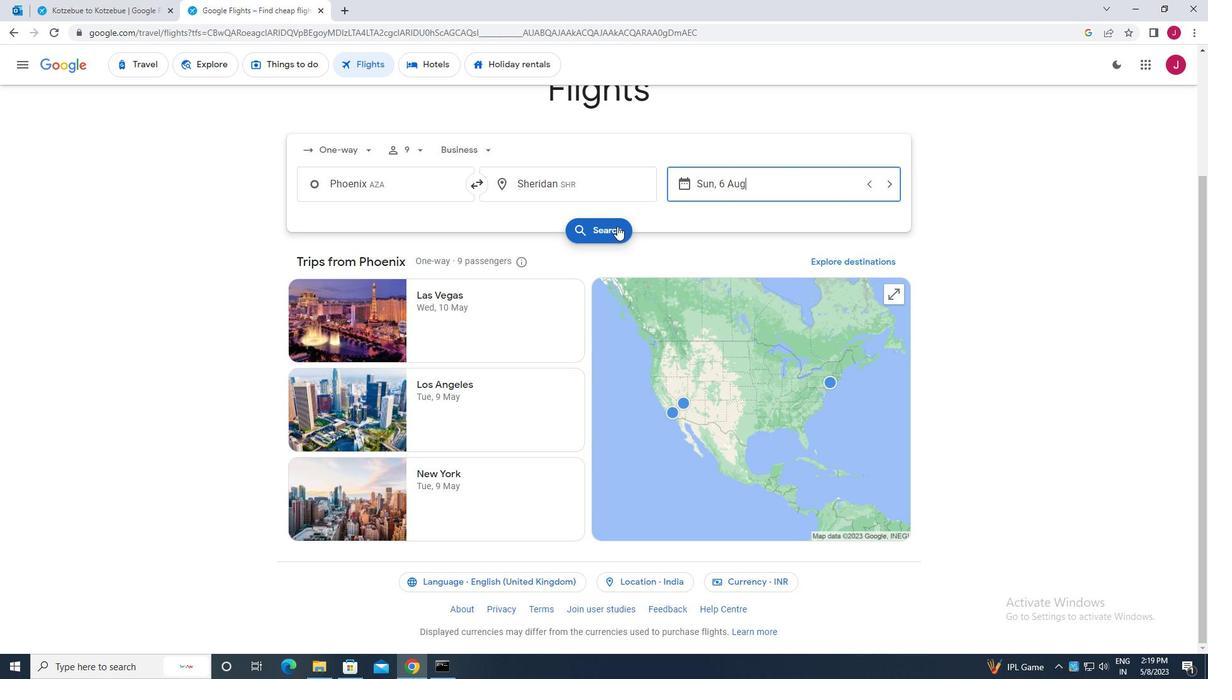 
Action: Mouse moved to (306, 181)
Screenshot: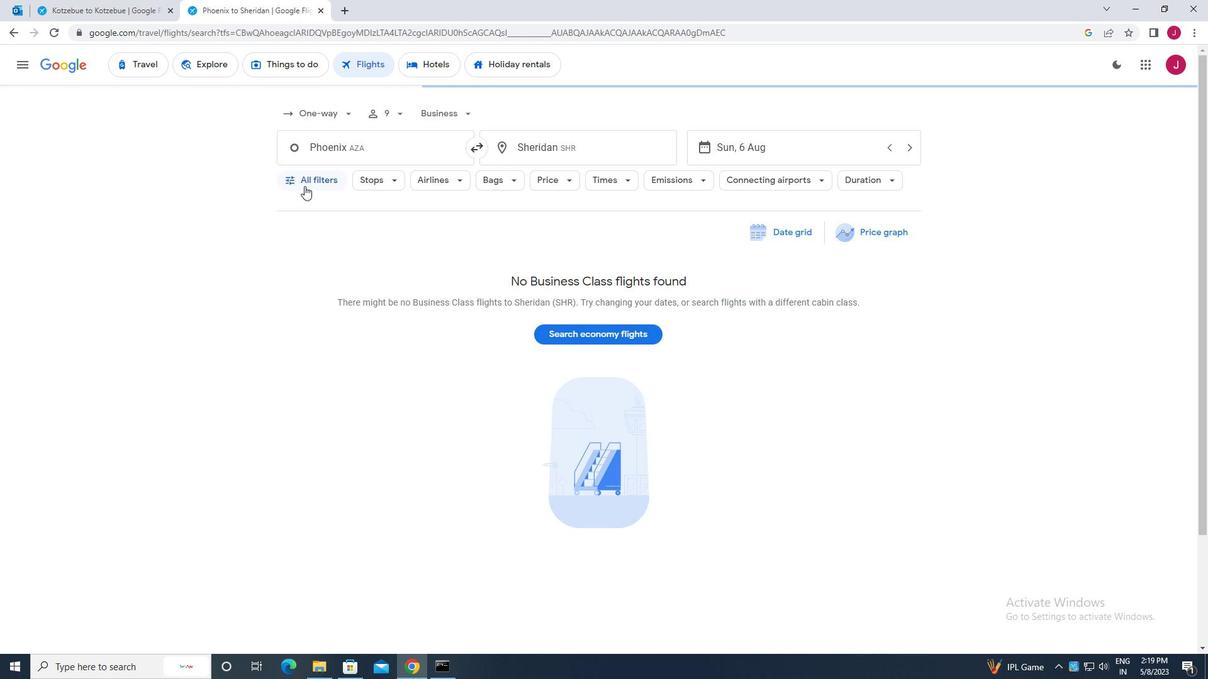 
Action: Mouse pressed left at (306, 181)
Screenshot: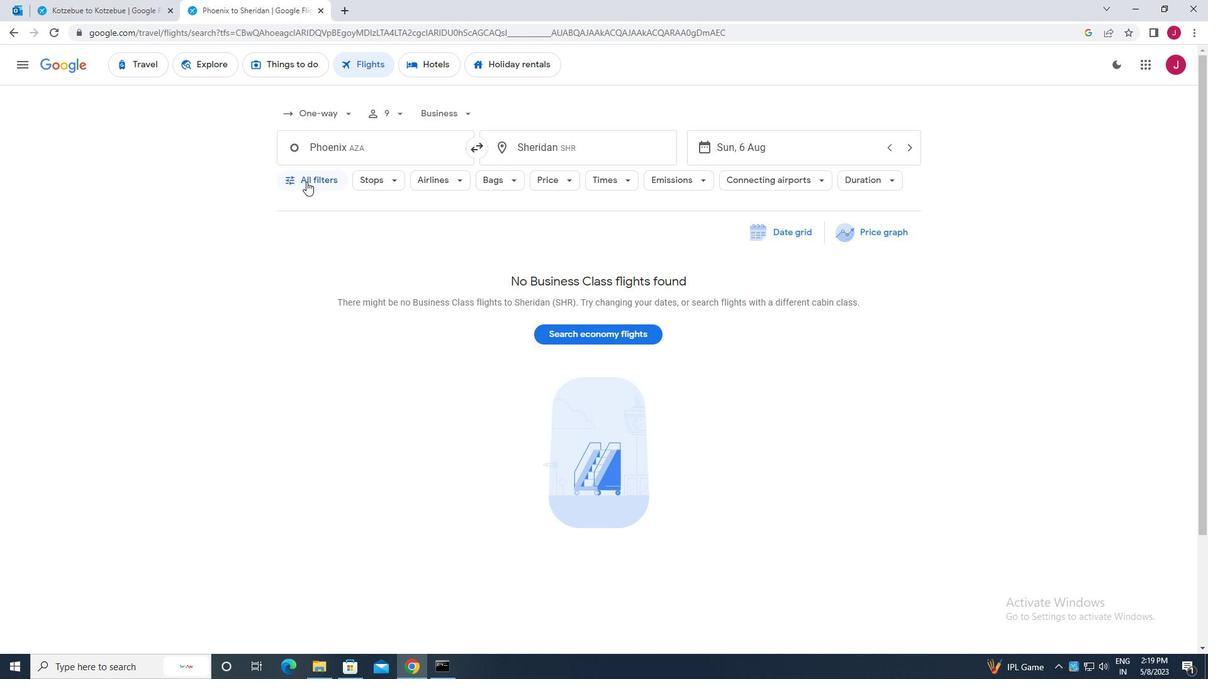 
Action: Mouse moved to (385, 283)
Screenshot: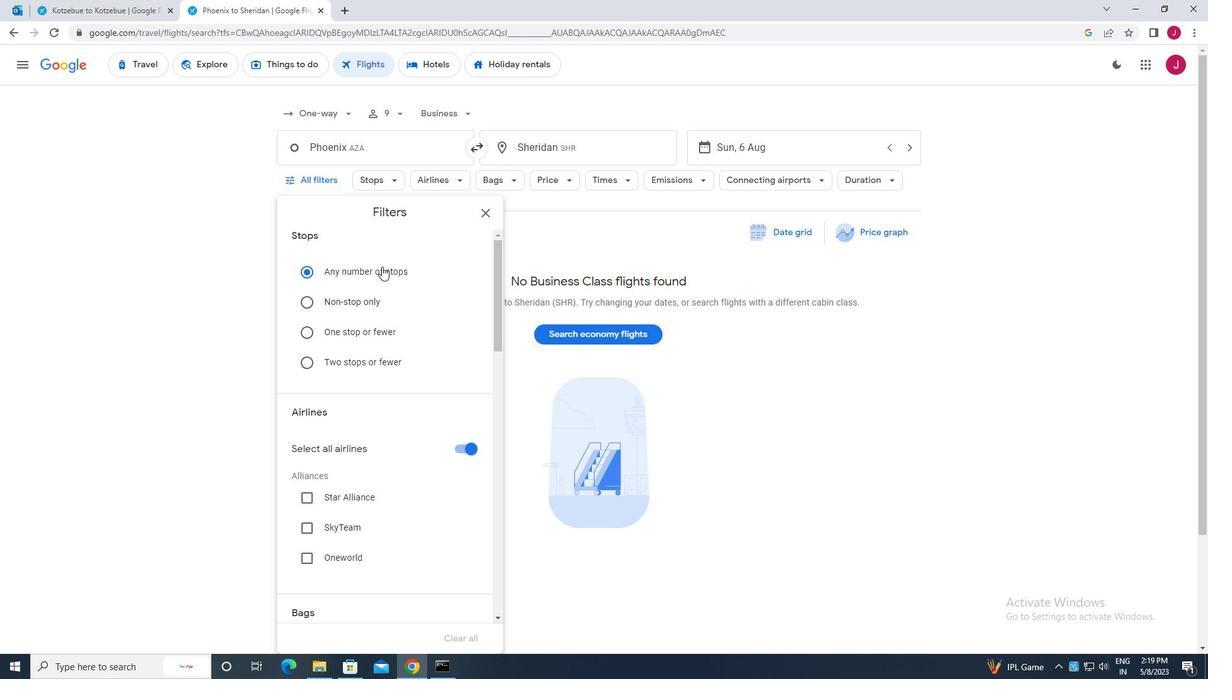 
Action: Mouse scrolled (385, 283) with delta (0, 0)
Screenshot: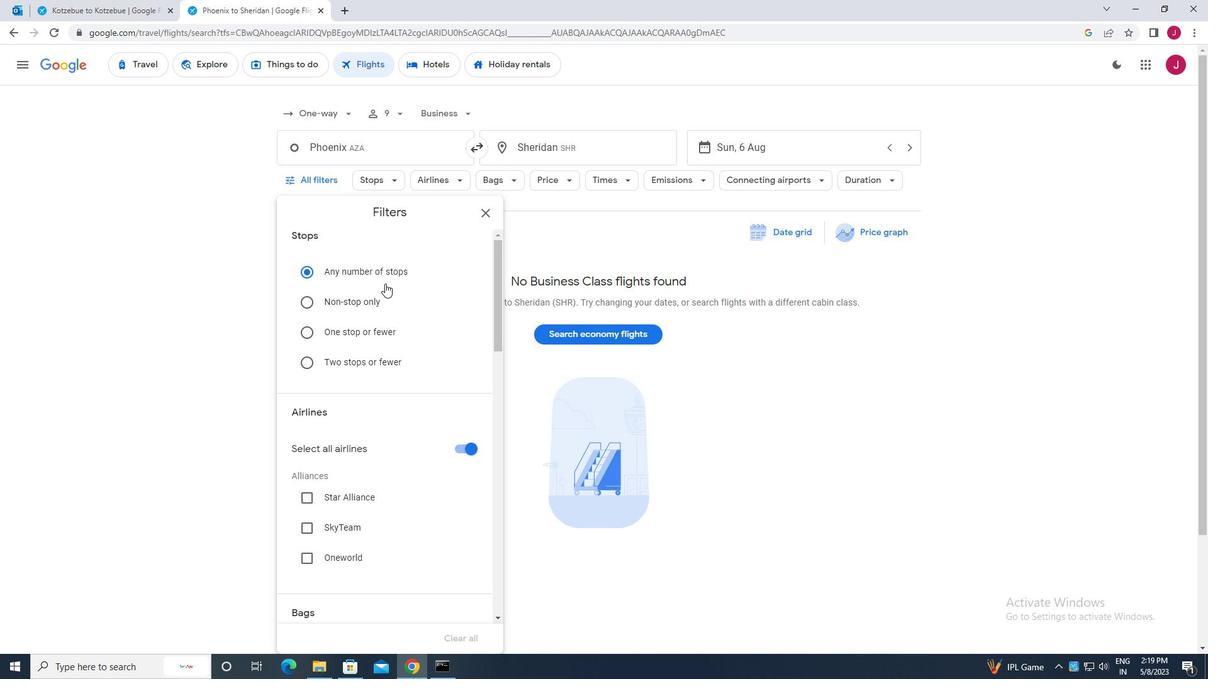 
Action: Mouse moved to (383, 292)
Screenshot: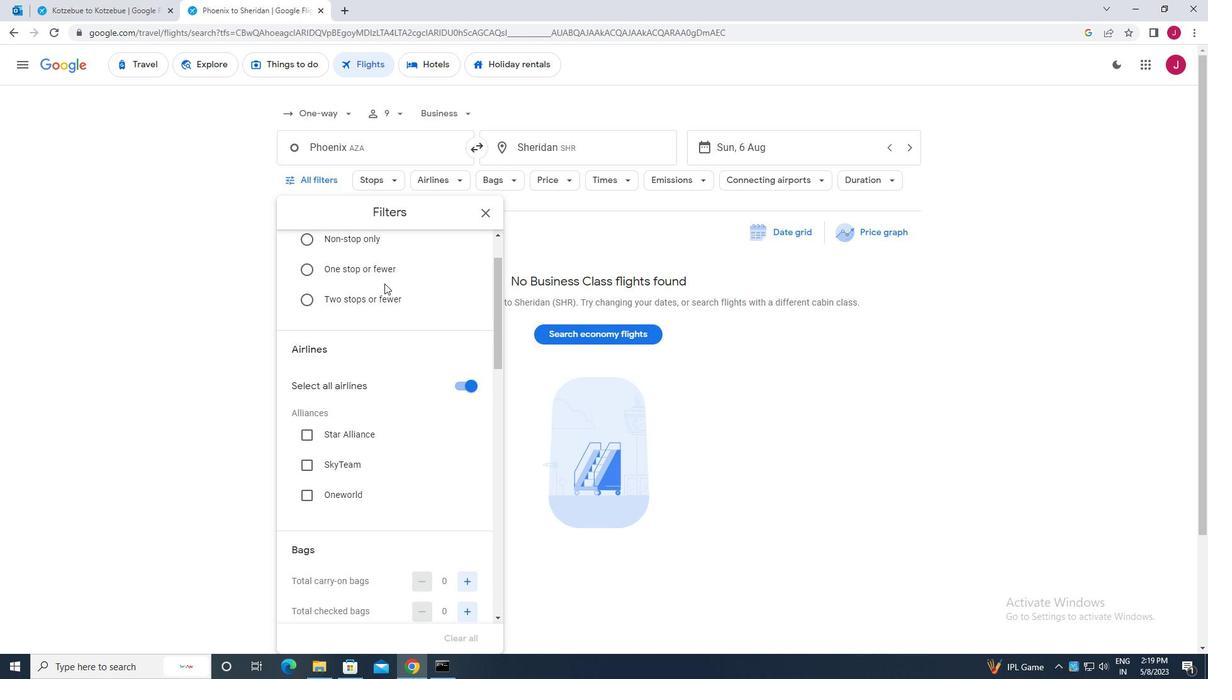 
Action: Mouse scrolled (383, 291) with delta (0, 0)
Screenshot: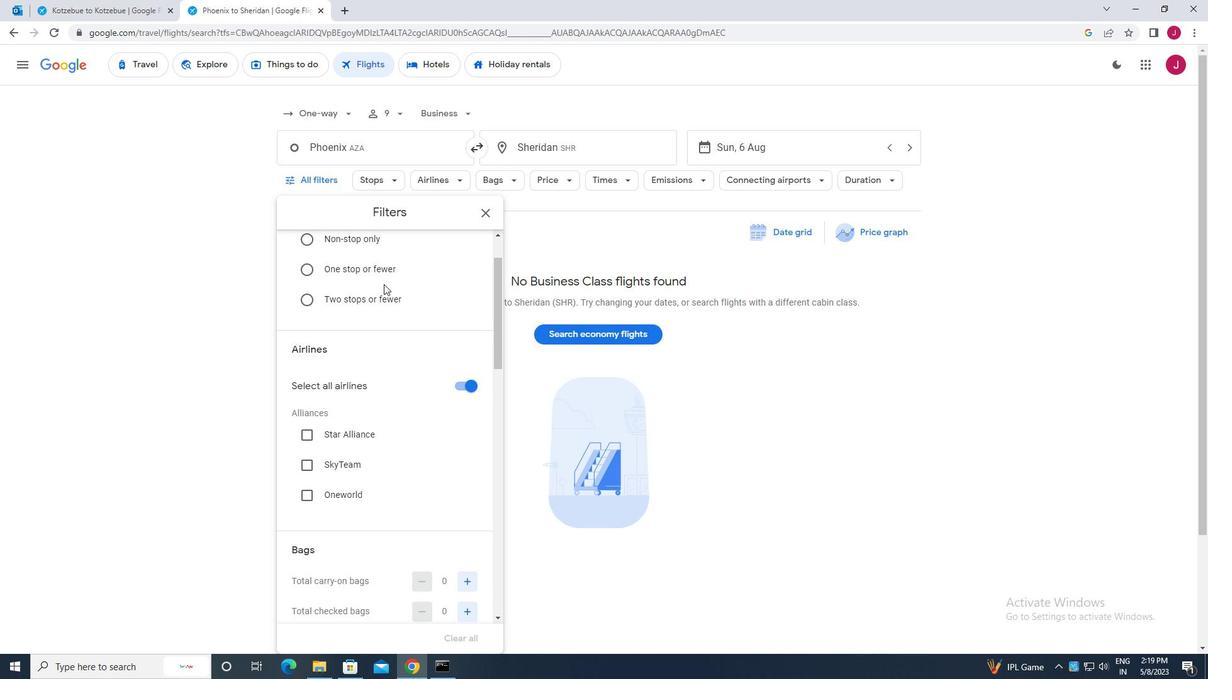 
Action: Mouse moved to (390, 297)
Screenshot: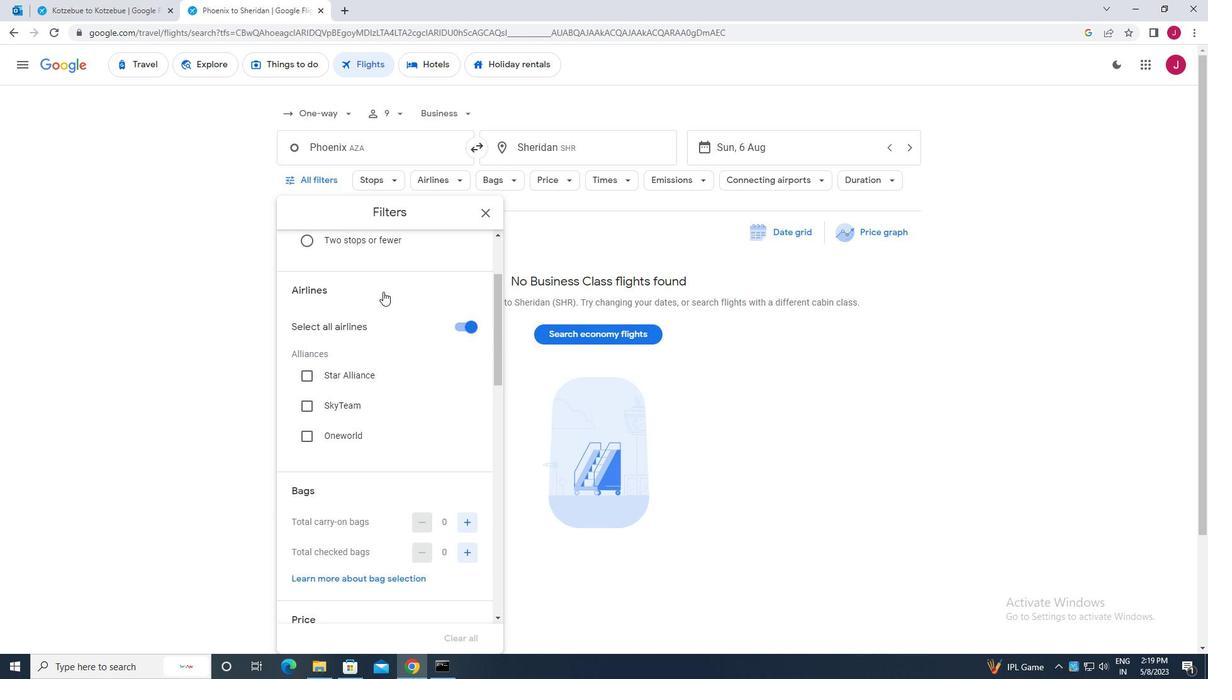 
Action: Mouse scrolled (390, 297) with delta (0, 0)
Screenshot: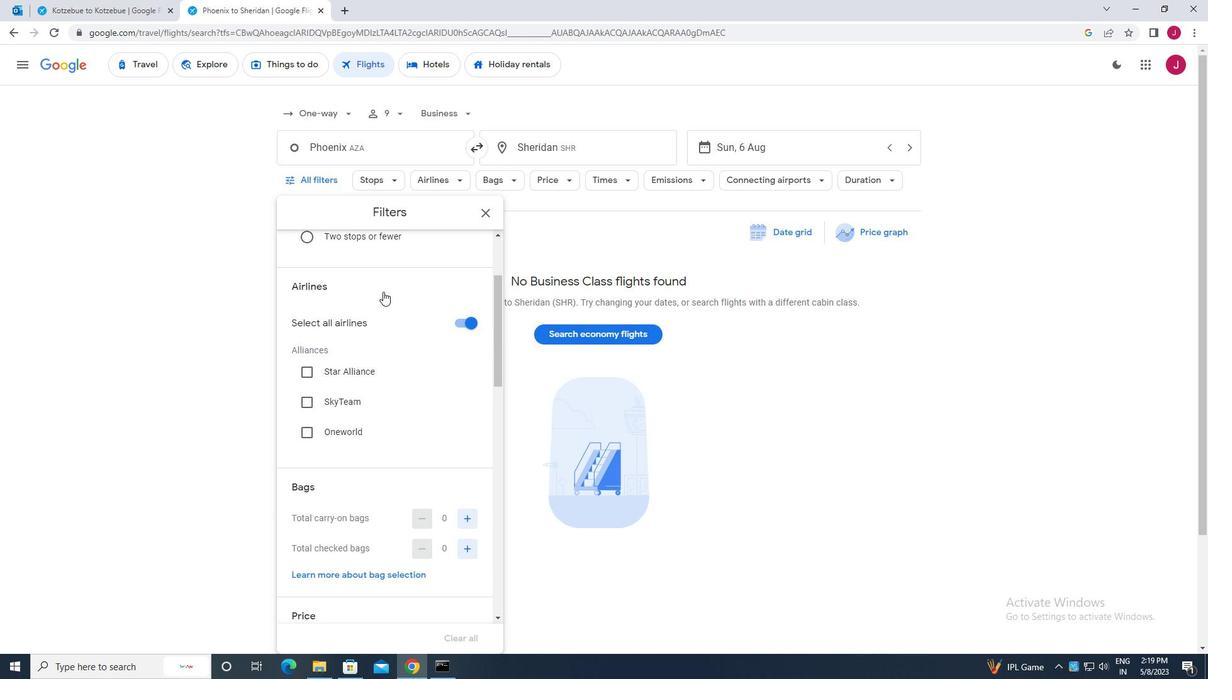 
Action: Mouse scrolled (390, 297) with delta (0, 0)
Screenshot: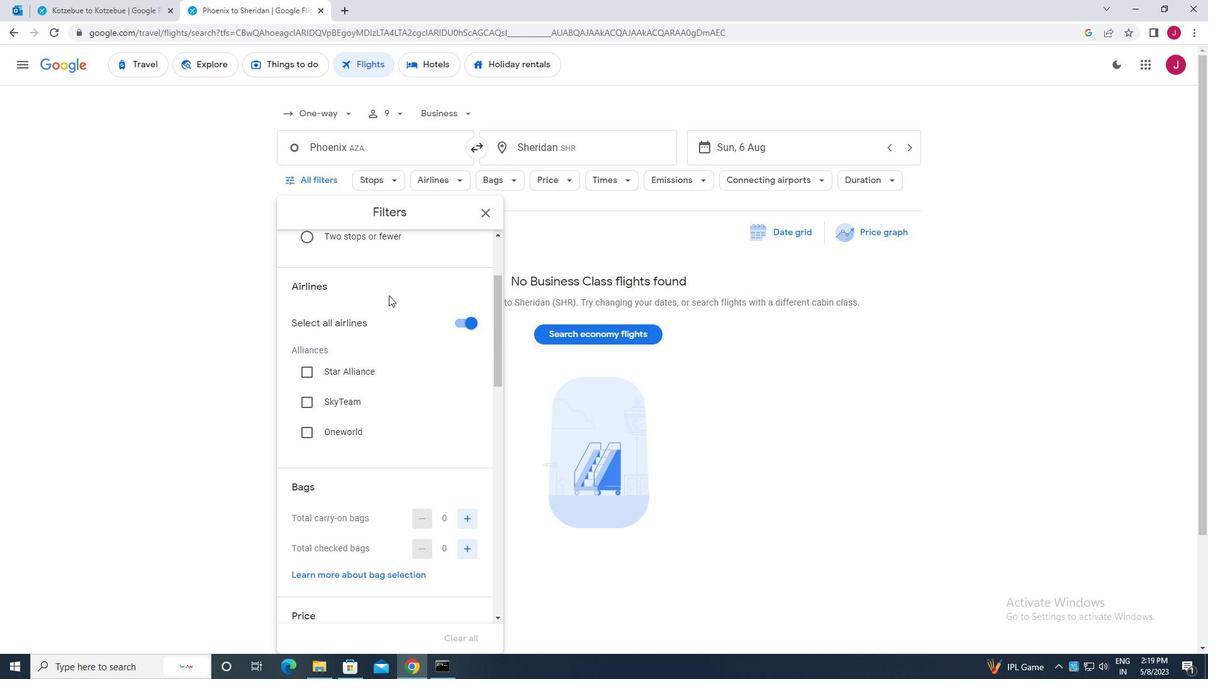 
Action: Mouse scrolled (390, 297) with delta (0, 0)
Screenshot: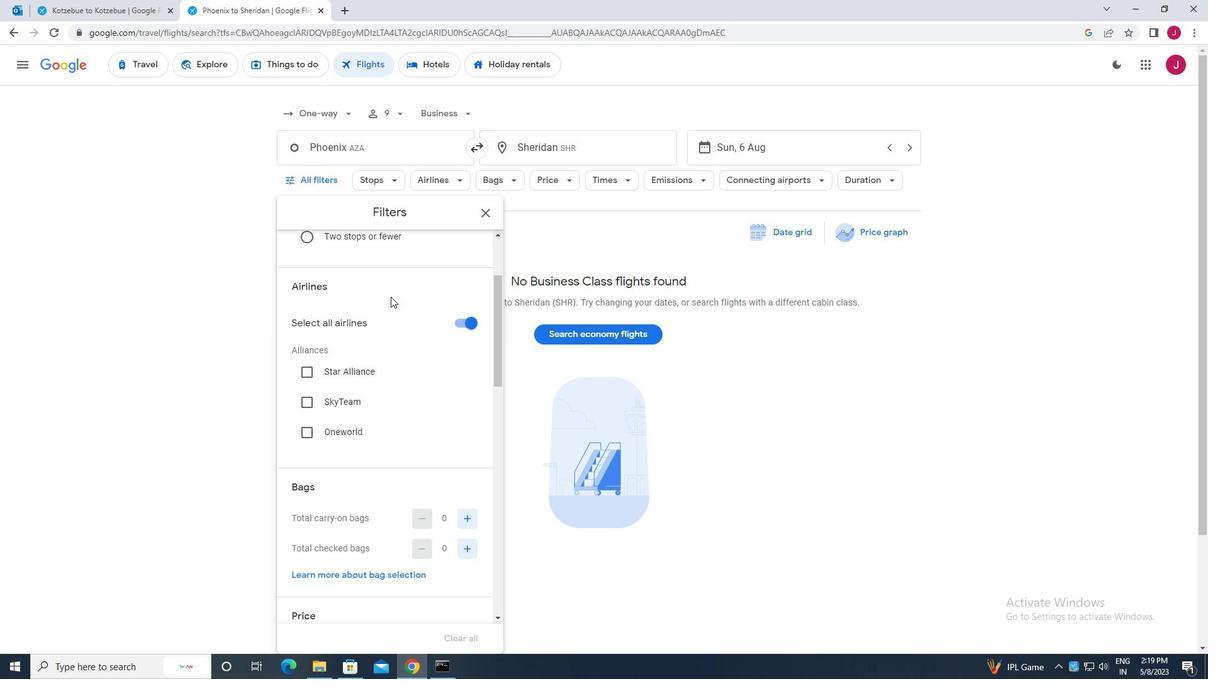 
Action: Mouse scrolled (390, 296) with delta (0, 0)
Screenshot: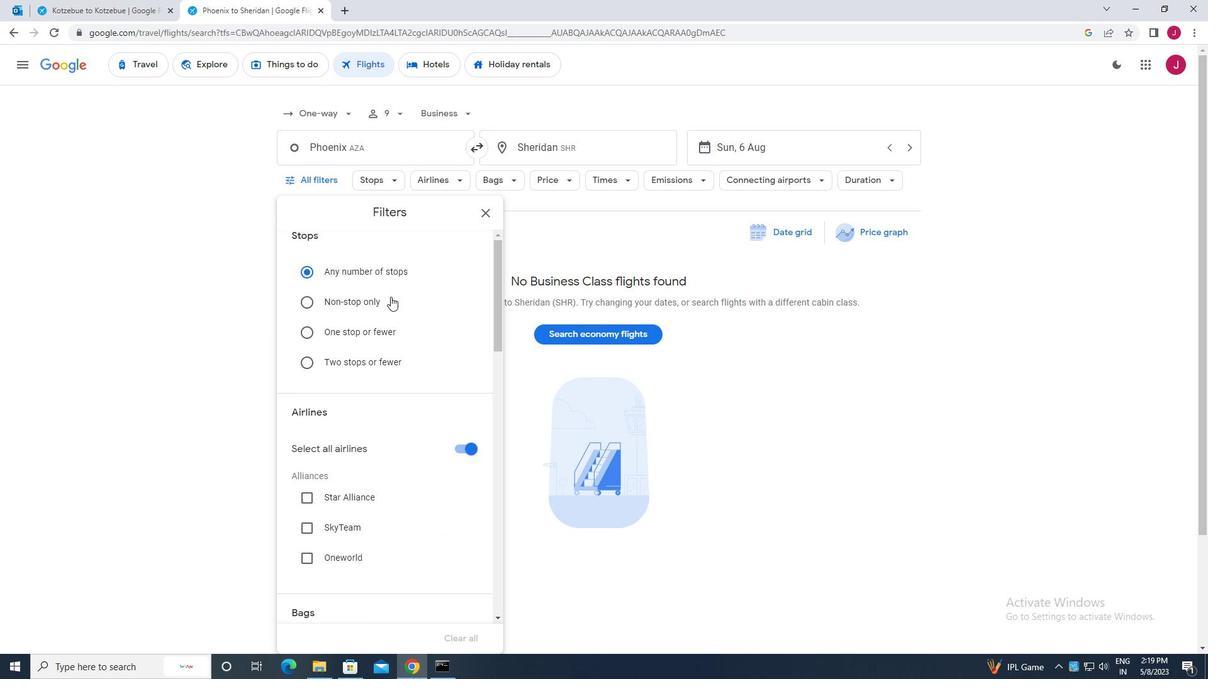 
Action: Mouse moved to (463, 385)
Screenshot: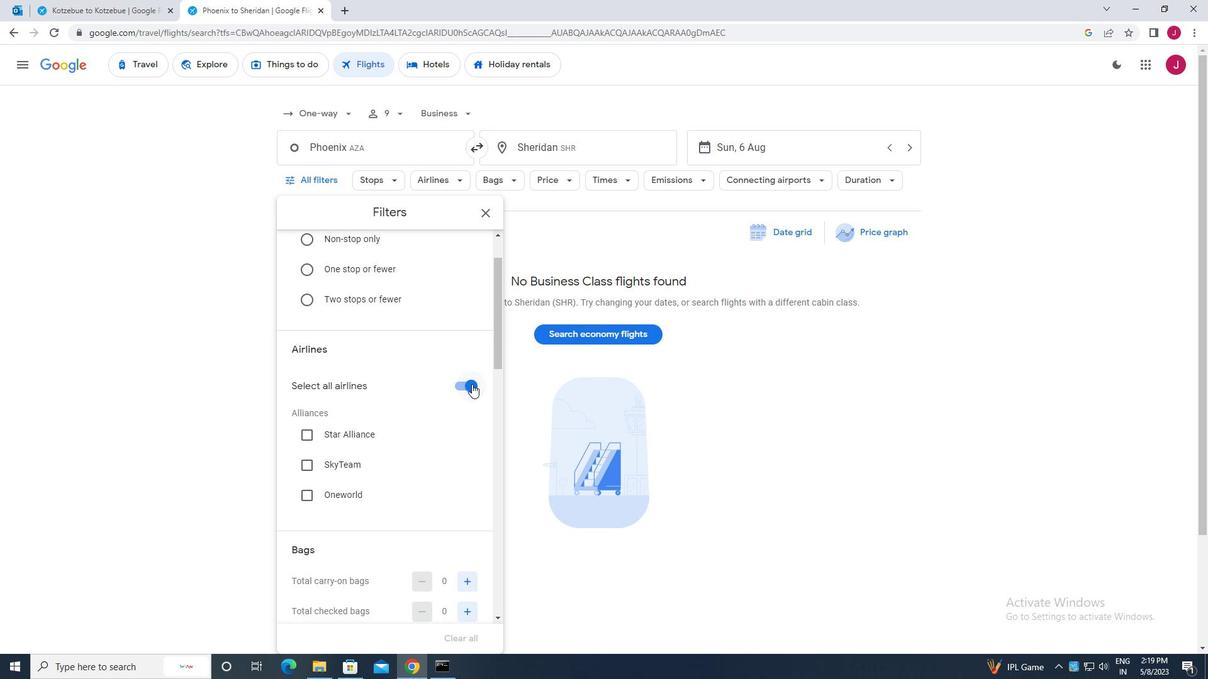 
Action: Mouse pressed left at (463, 385)
Screenshot: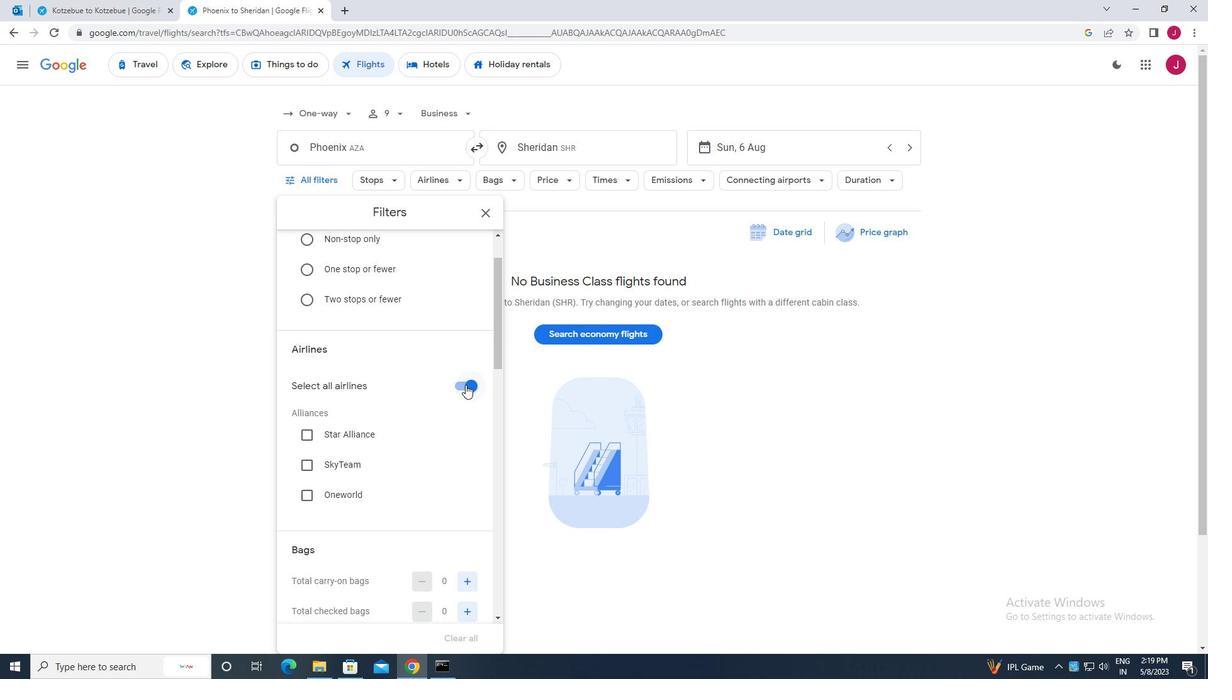 
Action: Mouse moved to (412, 359)
Screenshot: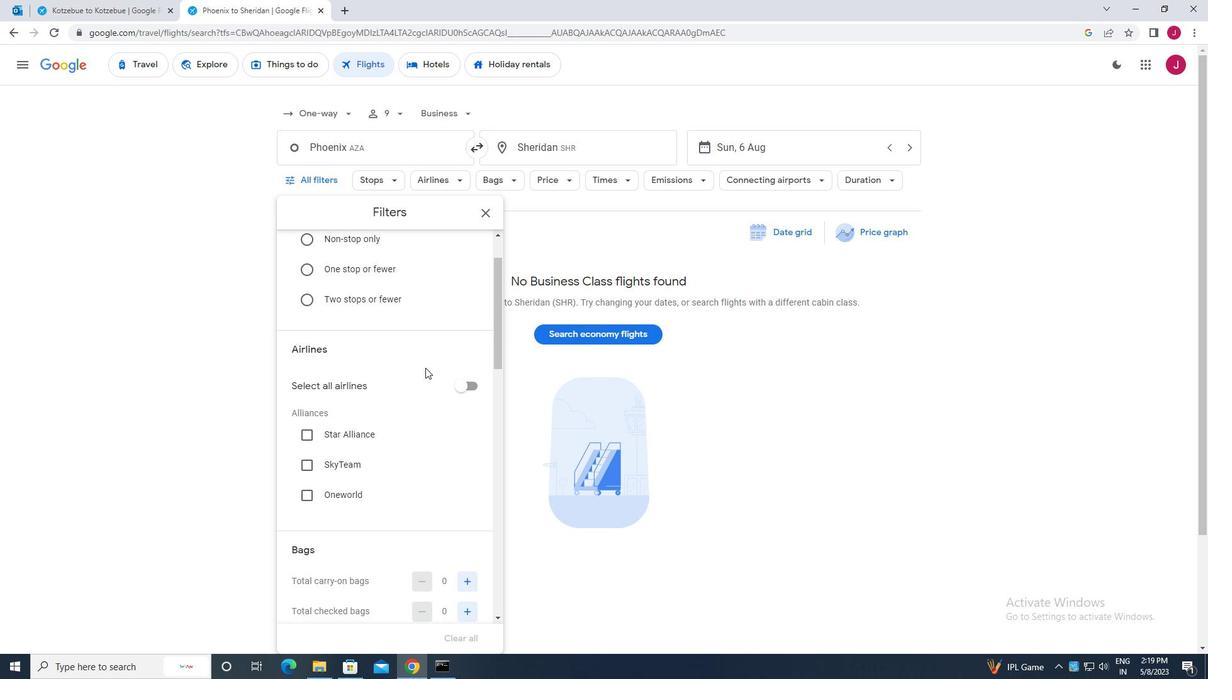 
Action: Mouse scrolled (412, 358) with delta (0, 0)
Screenshot: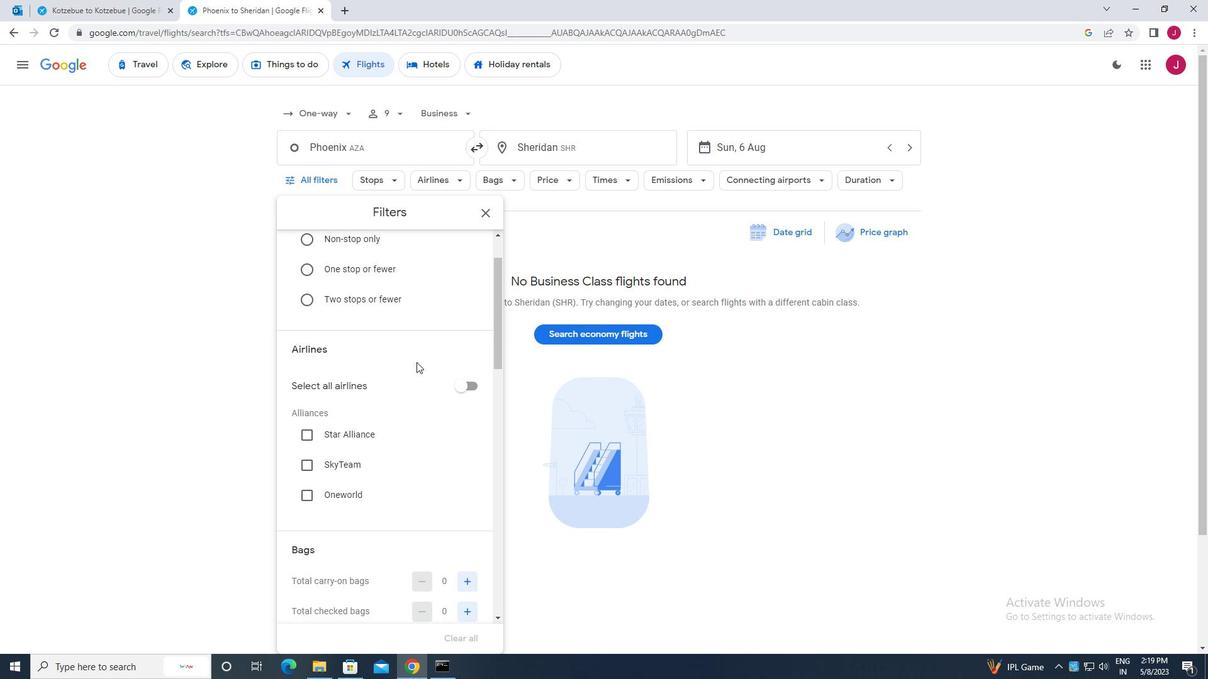 
Action: Mouse scrolled (412, 358) with delta (0, 0)
Screenshot: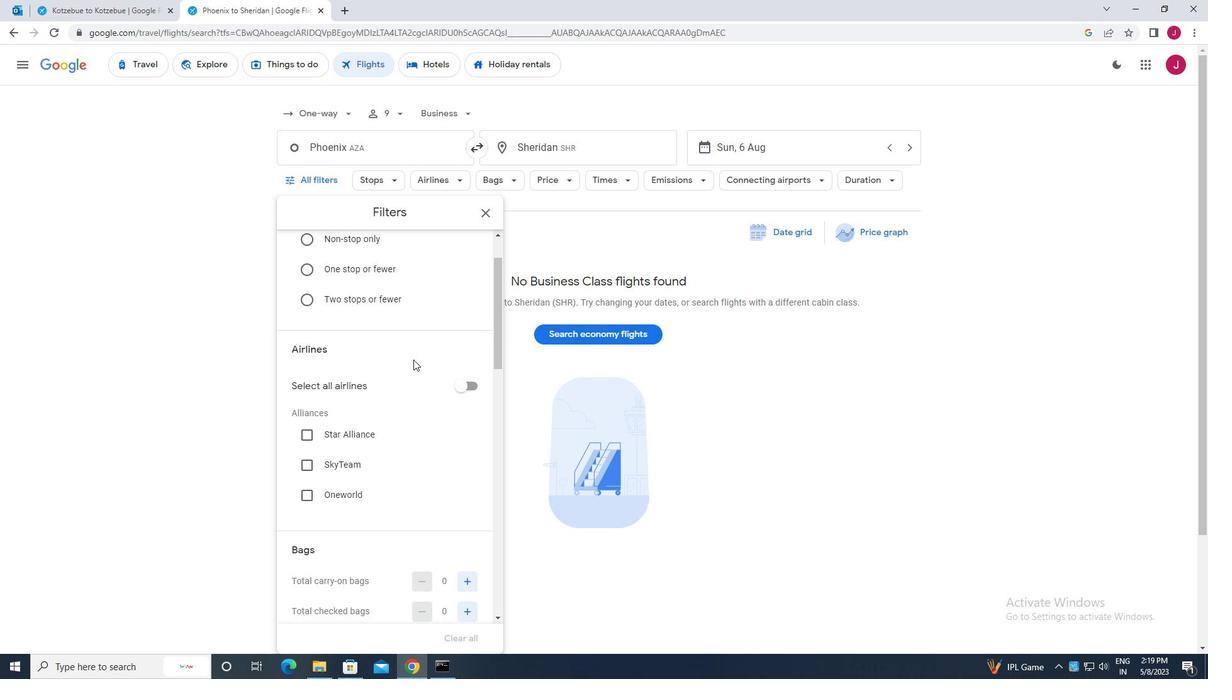 
Action: Mouse scrolled (412, 358) with delta (0, 0)
Screenshot: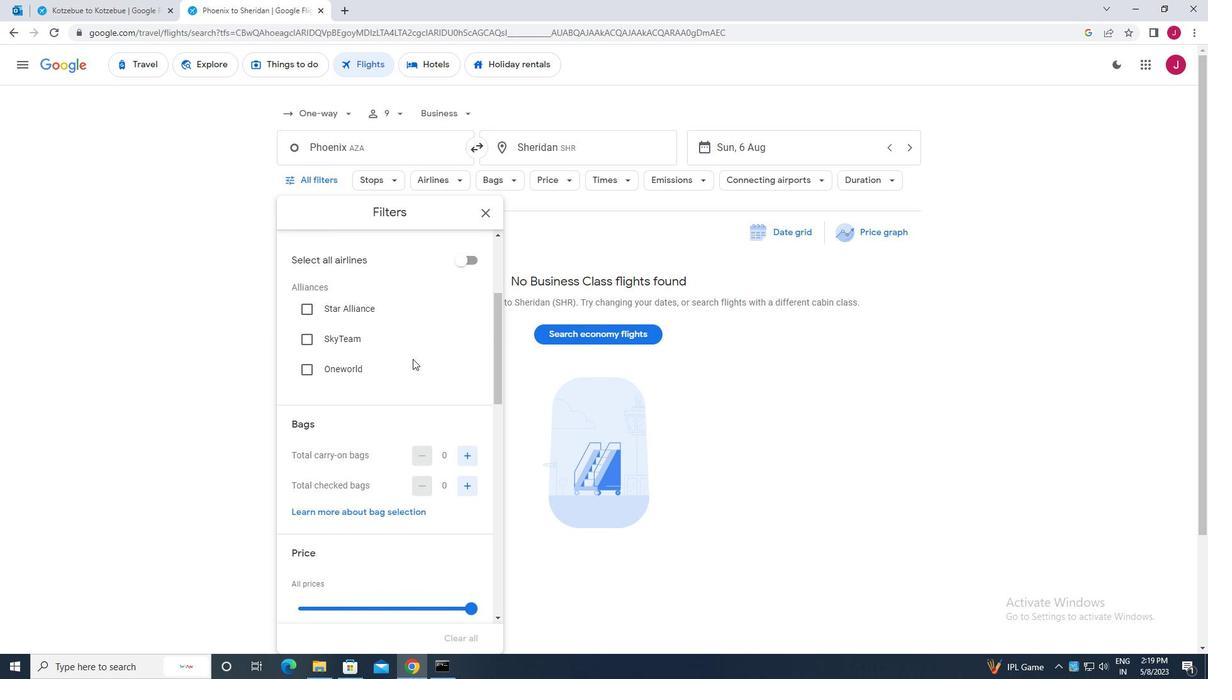 
Action: Mouse scrolled (412, 358) with delta (0, 0)
Screenshot: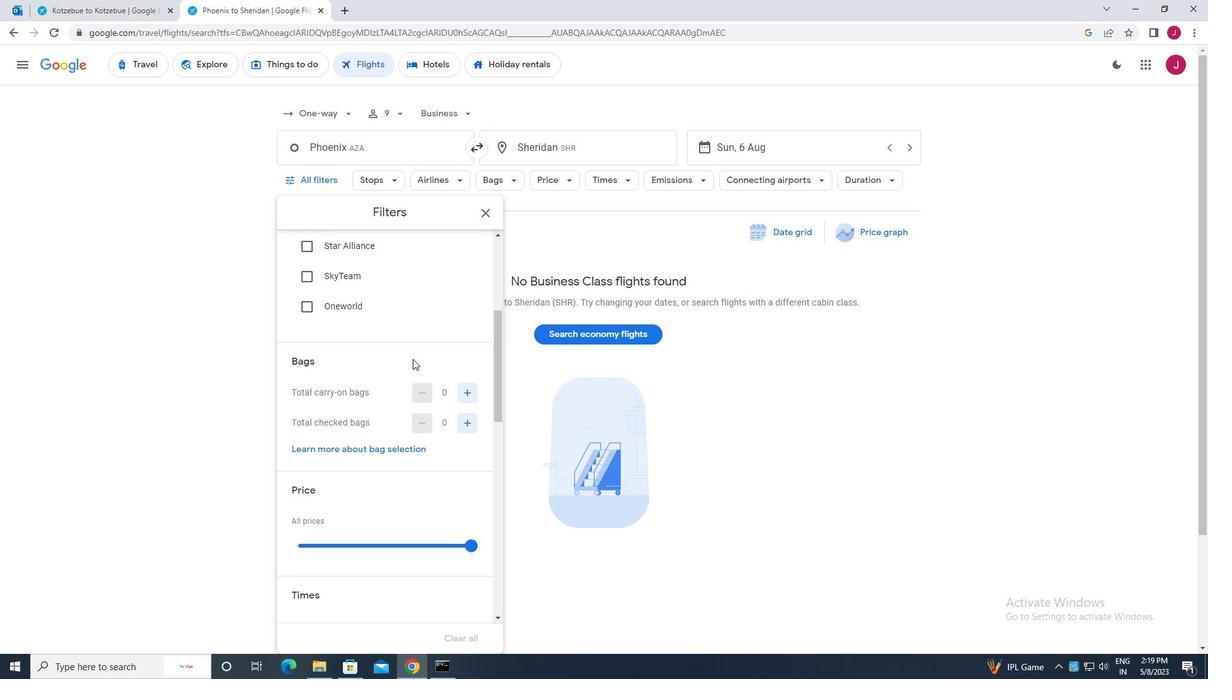 
Action: Mouse scrolled (412, 358) with delta (0, 0)
Screenshot: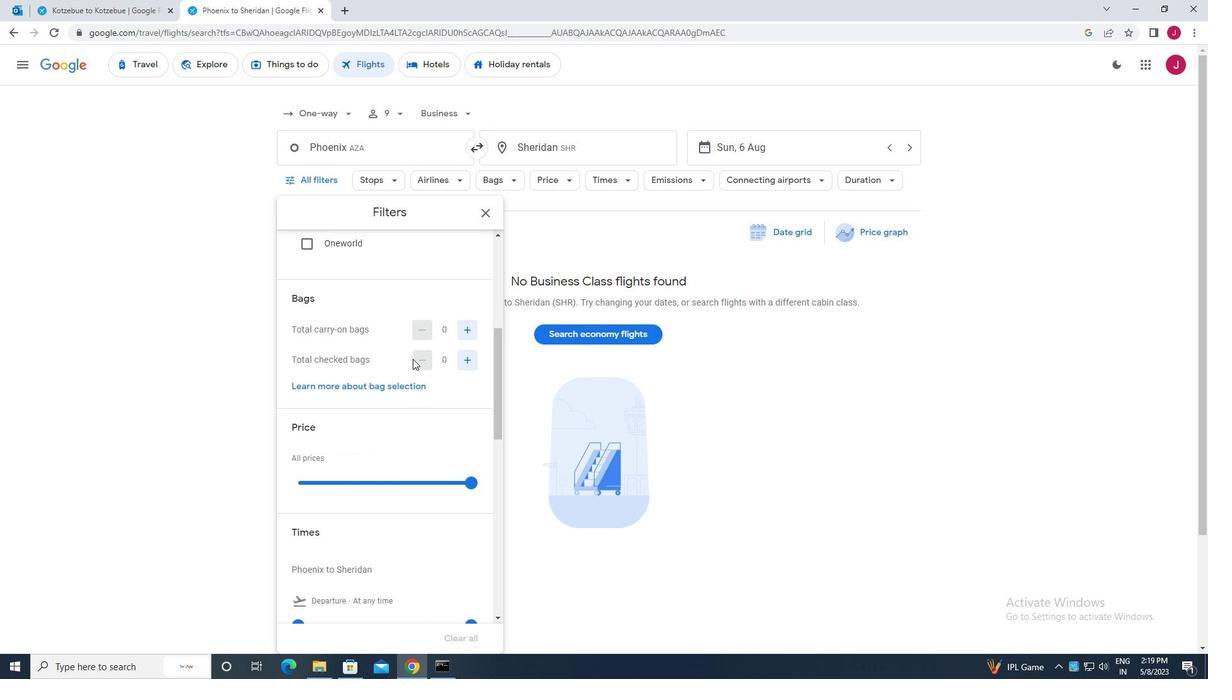 
Action: Mouse moved to (468, 298)
Screenshot: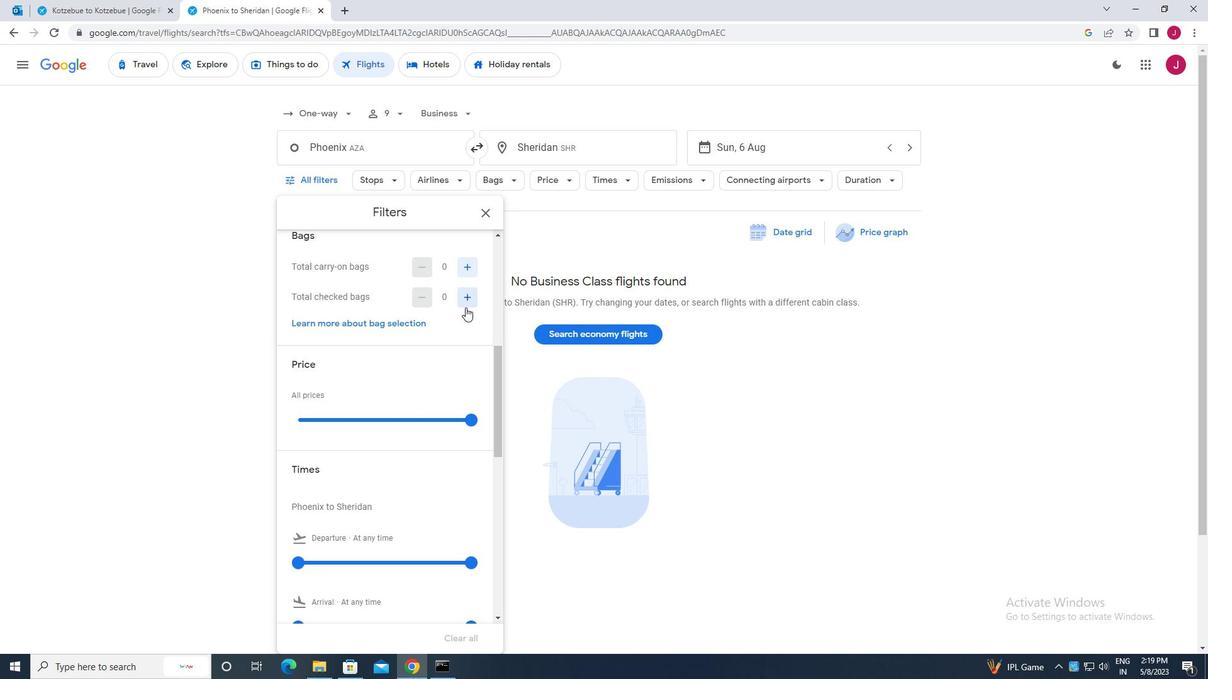 
Action: Mouse pressed left at (468, 298)
Screenshot: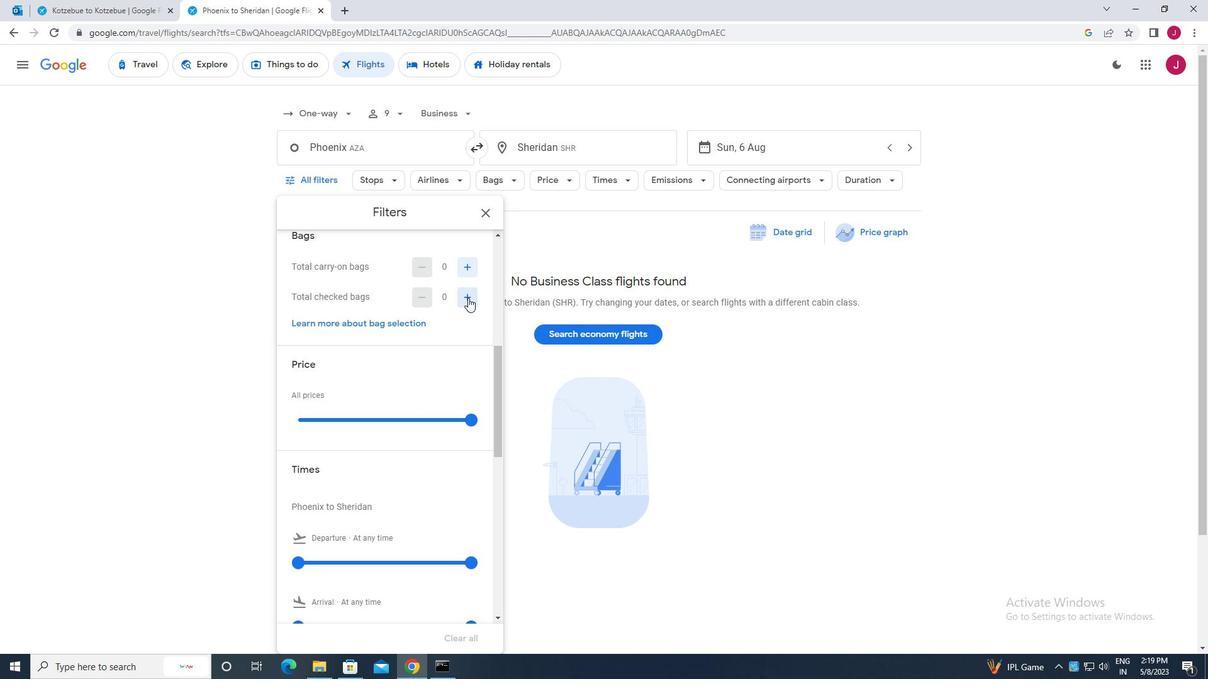 
Action: Mouse pressed left at (468, 298)
Screenshot: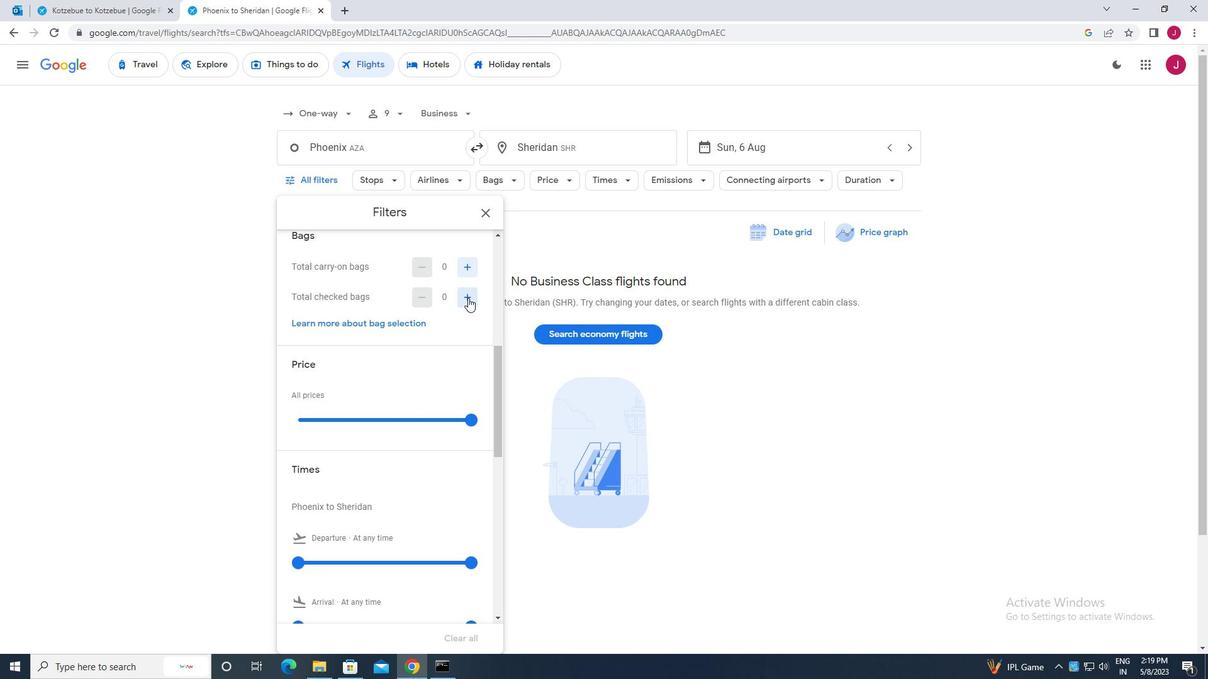 
Action: Mouse moved to (473, 419)
Screenshot: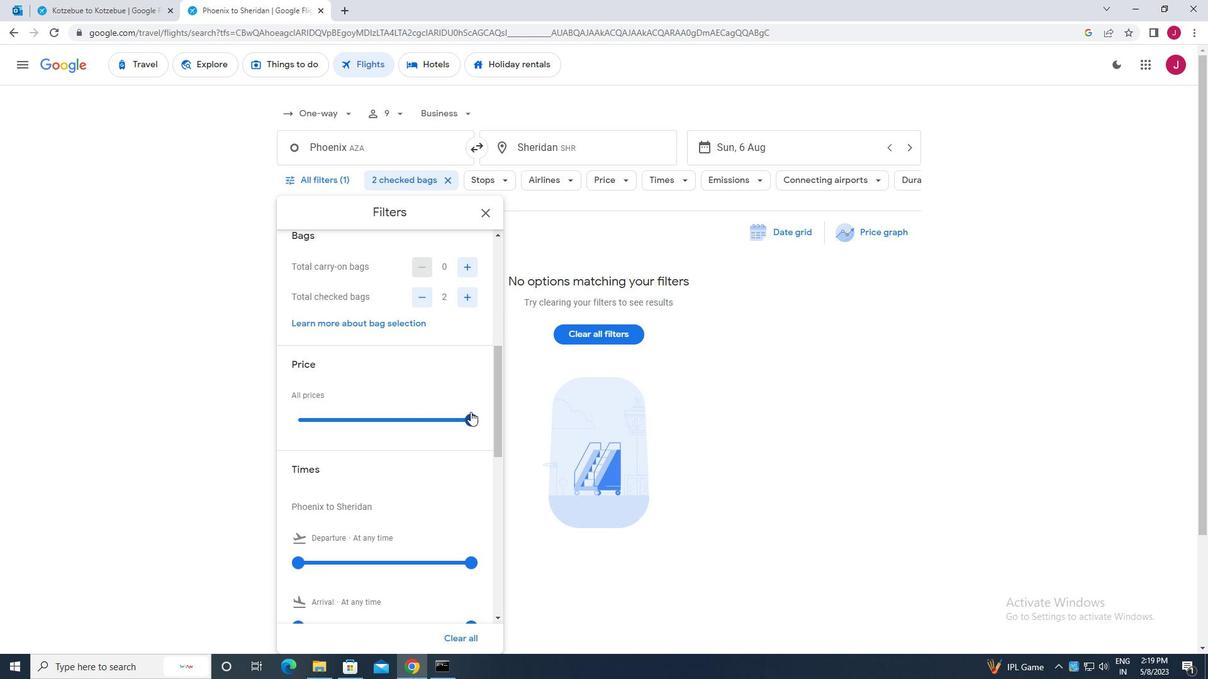 
Action: Mouse pressed left at (473, 419)
Screenshot: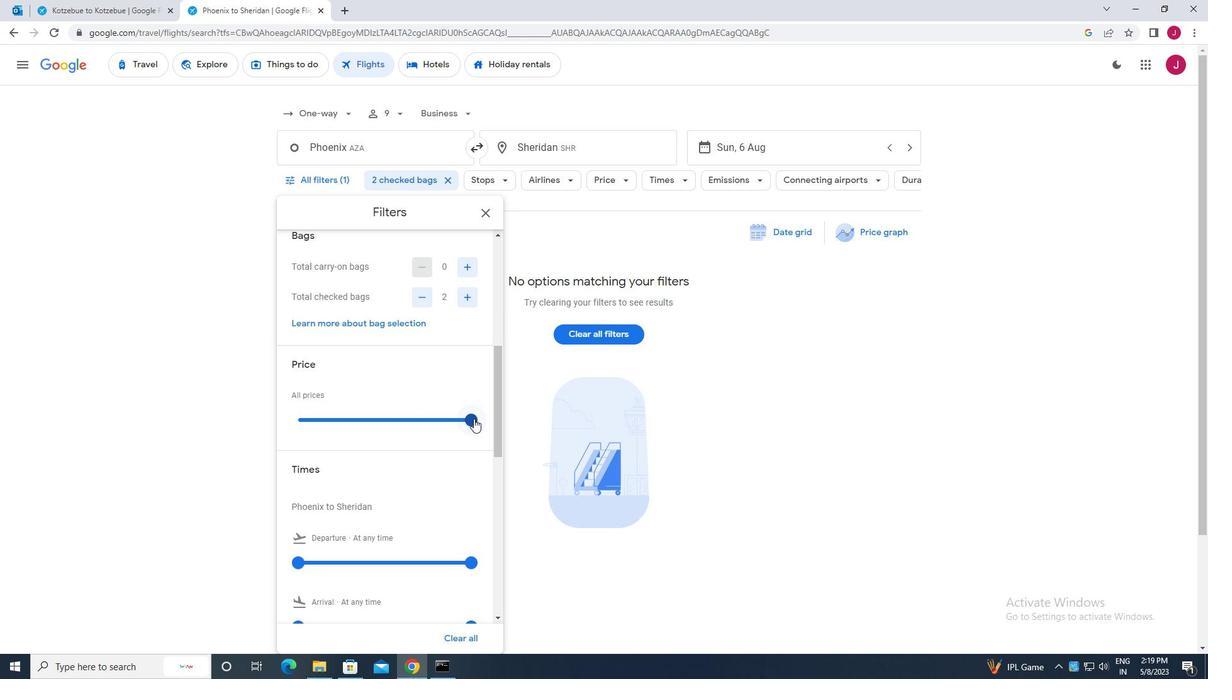 
Action: Mouse moved to (465, 404)
Screenshot: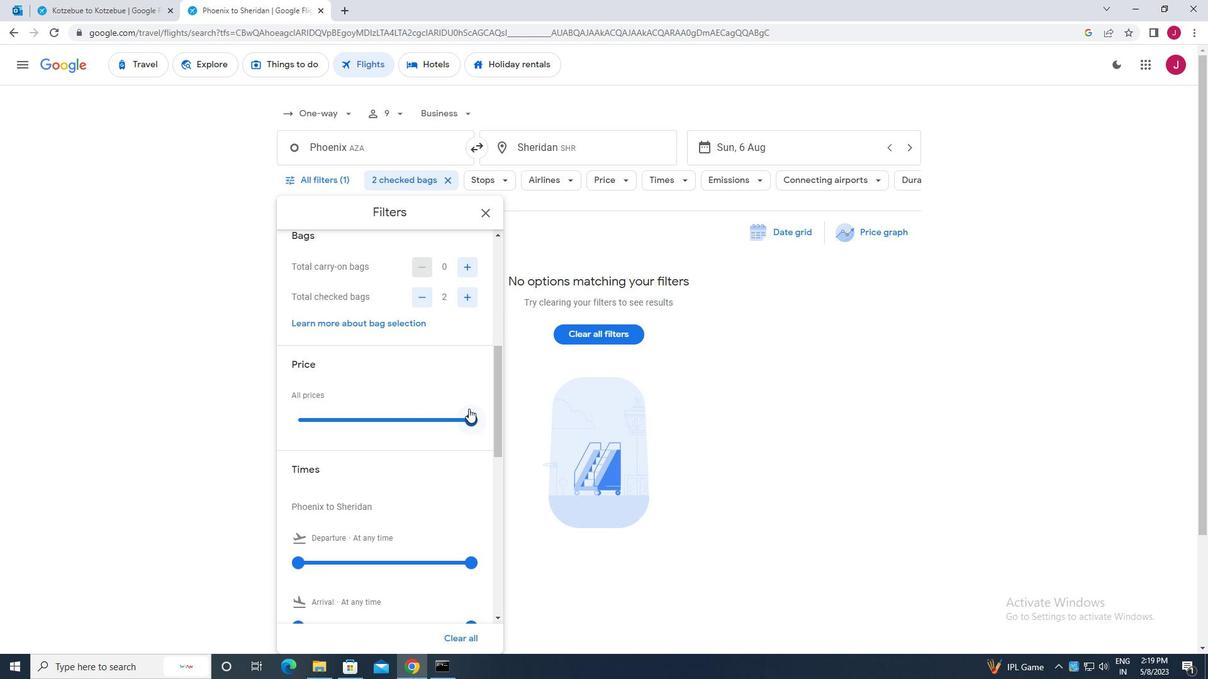 
Action: Mouse scrolled (465, 404) with delta (0, 0)
Screenshot: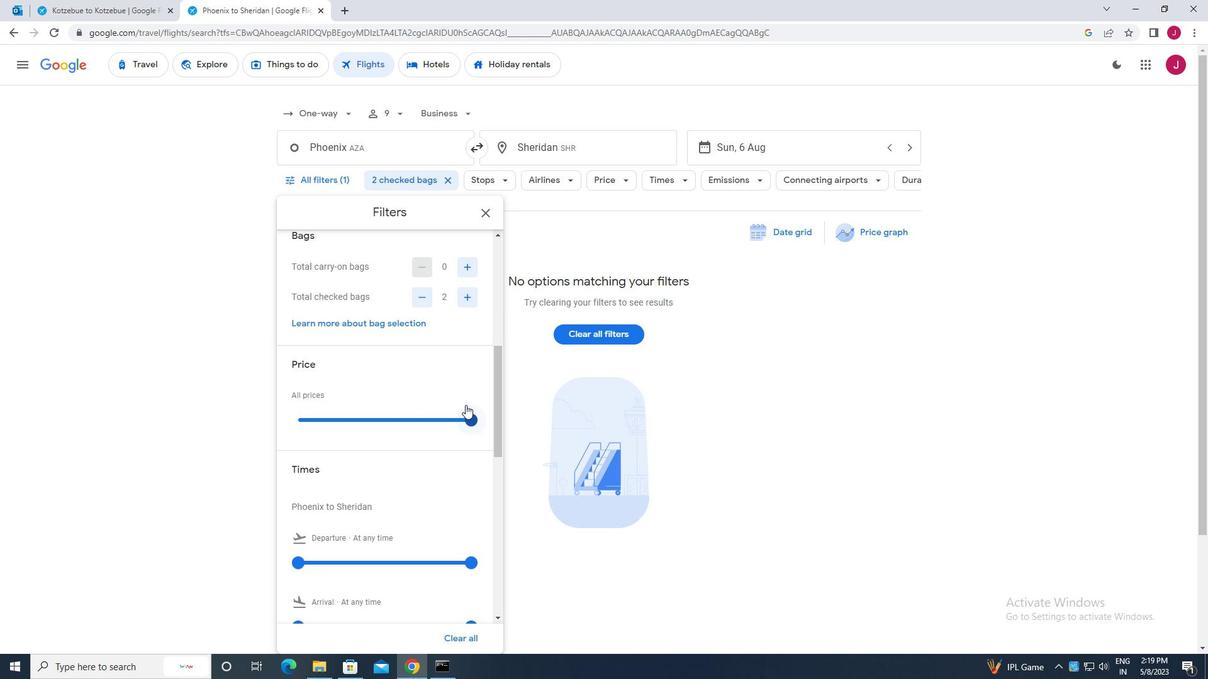 
Action: Mouse scrolled (465, 404) with delta (0, 0)
Screenshot: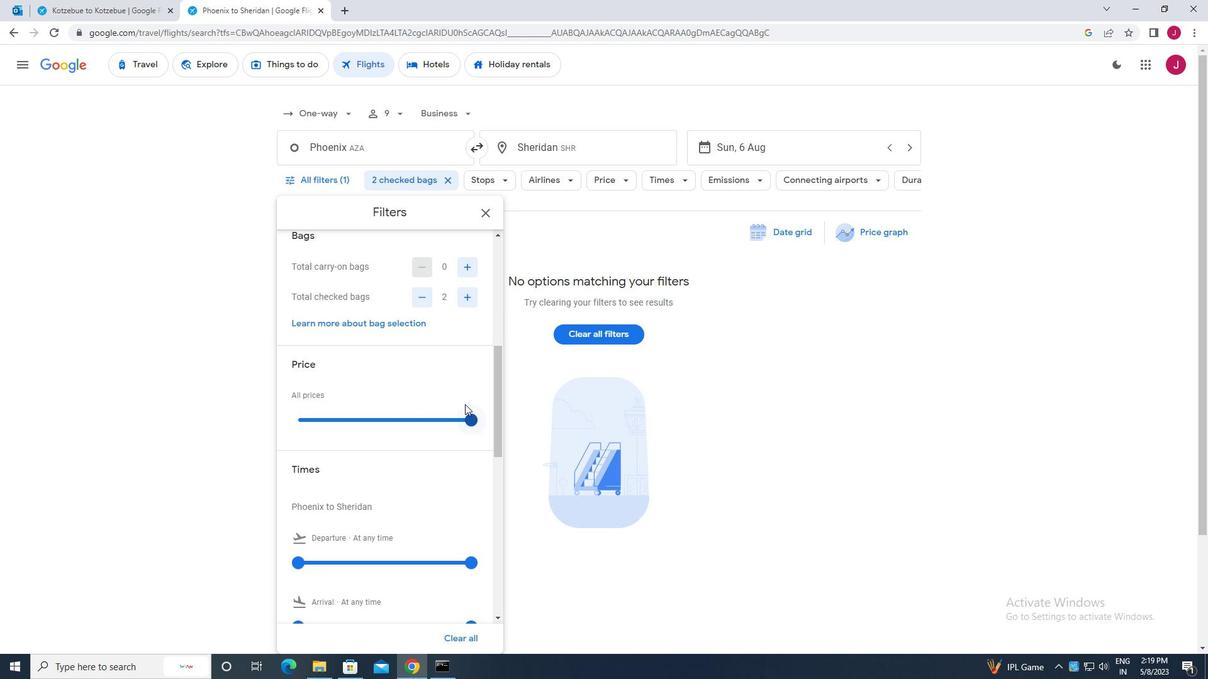 
Action: Mouse scrolled (465, 404) with delta (0, 0)
Screenshot: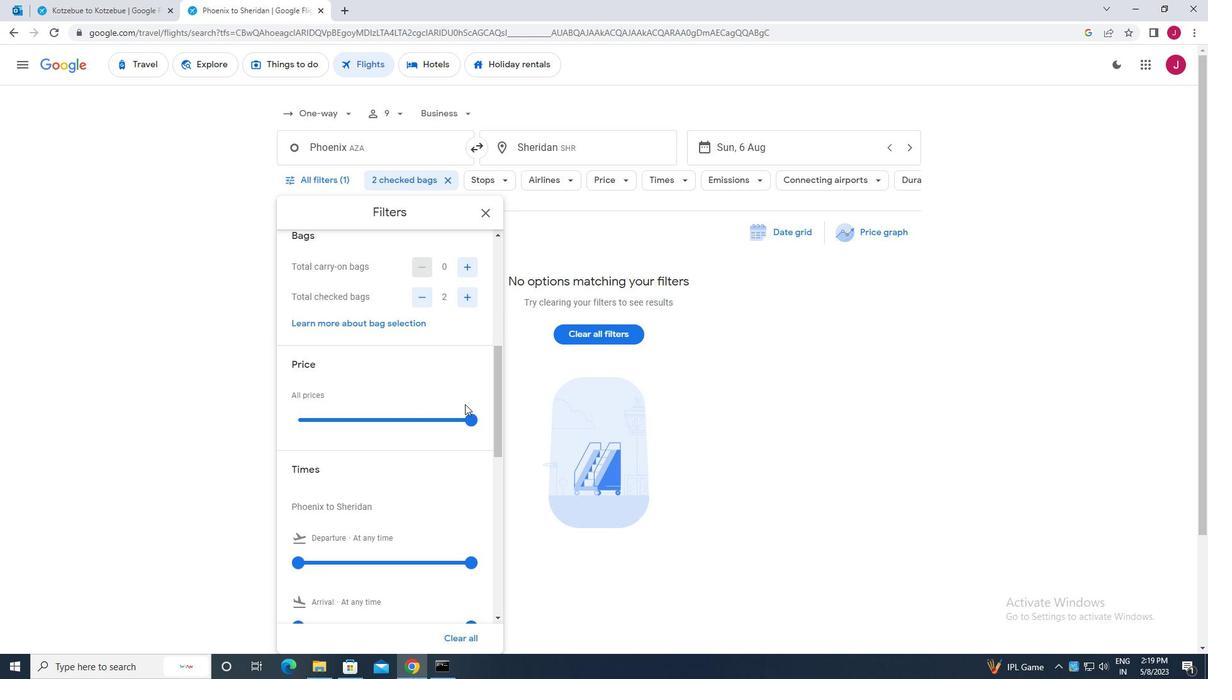 
Action: Mouse moved to (298, 371)
Screenshot: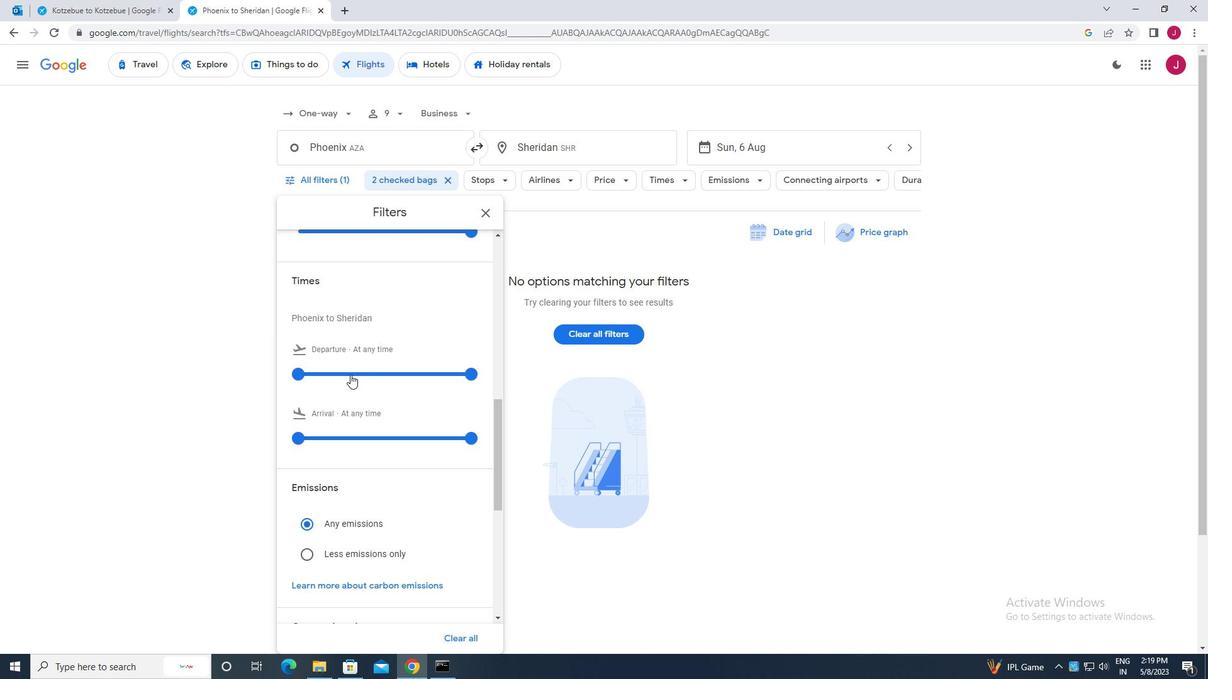 
Action: Mouse pressed left at (298, 371)
Screenshot: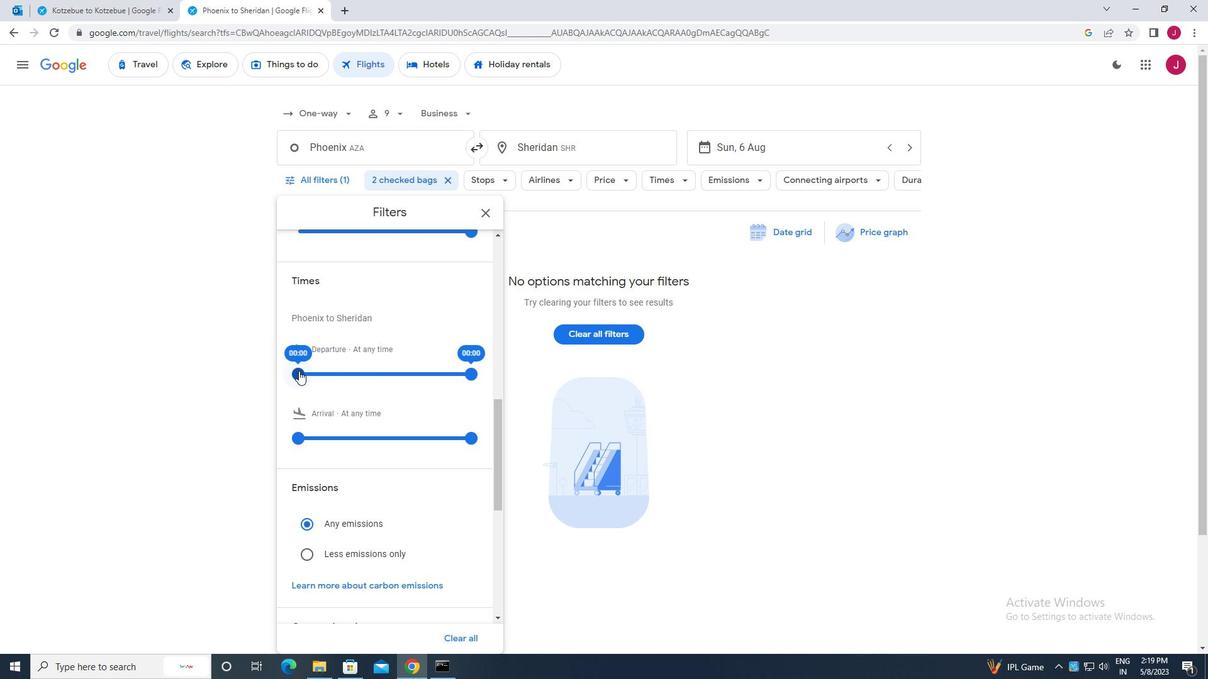 
Action: Mouse moved to (467, 378)
Screenshot: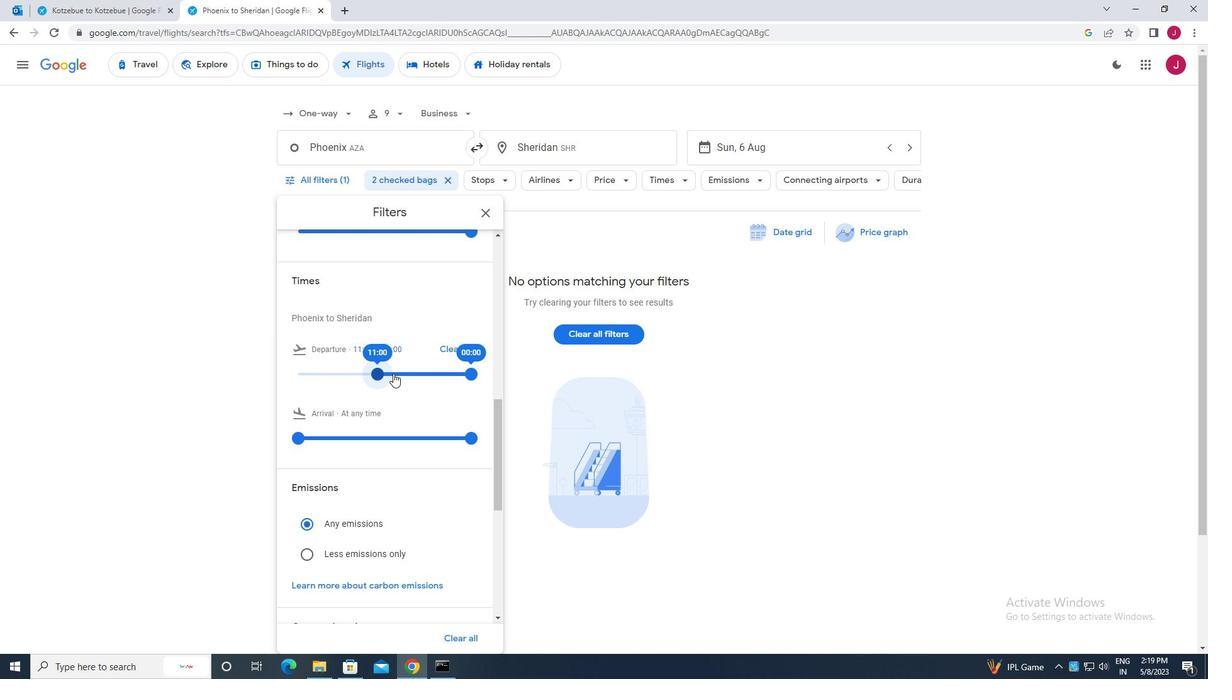
Action: Mouse pressed left at (467, 378)
Screenshot: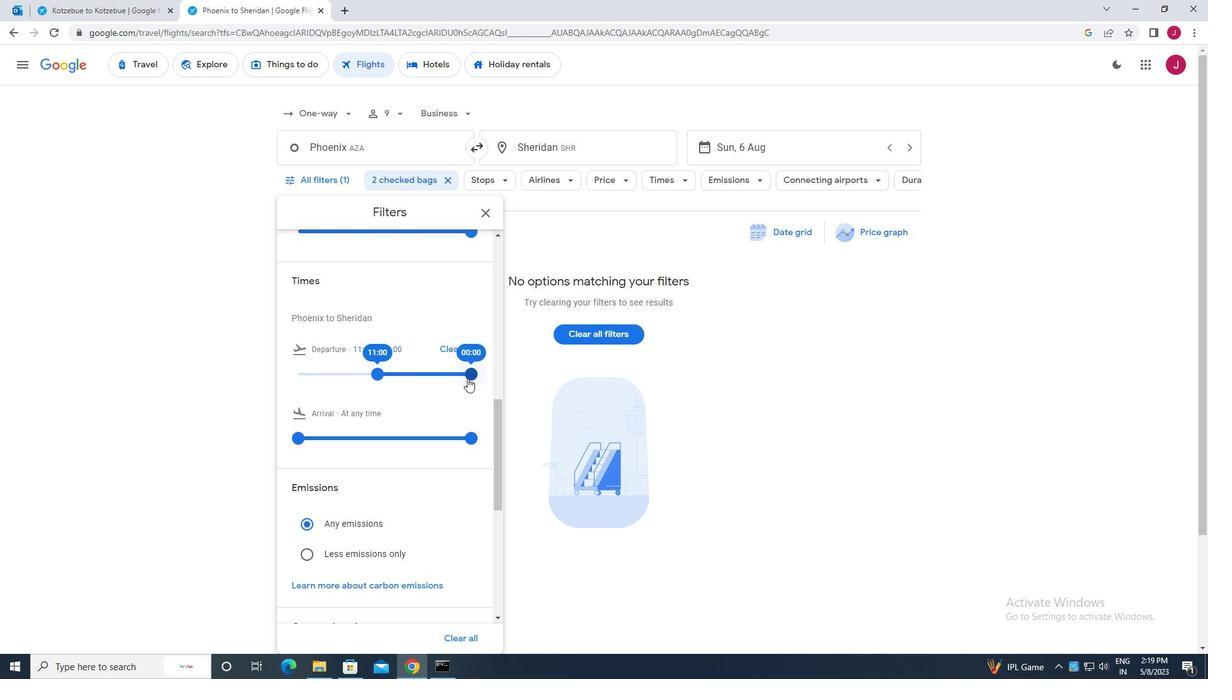 
Action: Mouse moved to (486, 214)
Screenshot: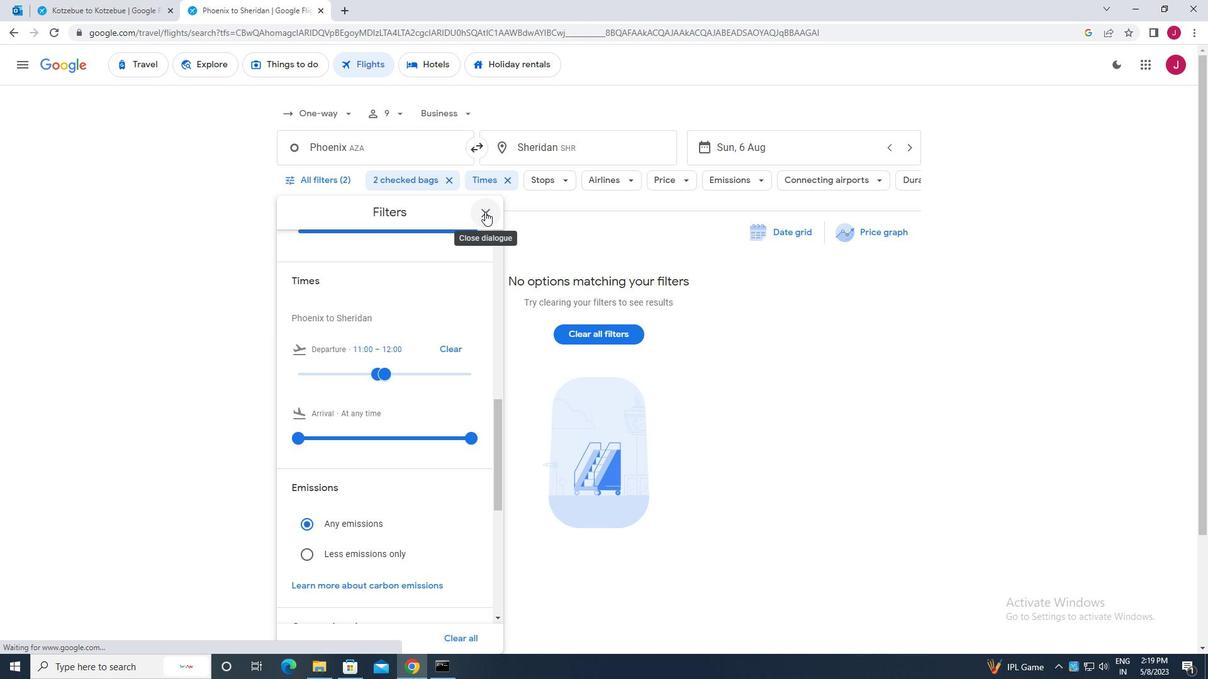 
Action: Mouse pressed left at (486, 214)
Screenshot: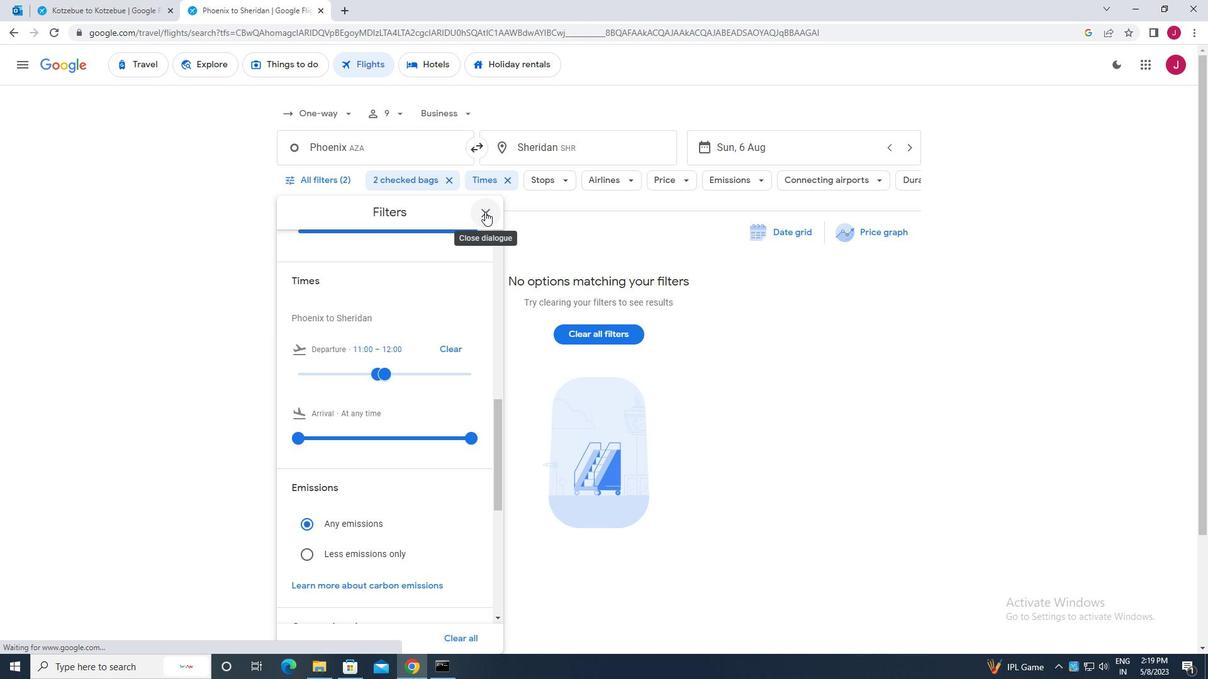 
